 Task: Look for space in Maur, India from 5th September, 2023 to 13th September, 2023 for 6 adults in price range Rs.15000 to Rs.20000. Place can be entire place with 3 bedrooms having 3 beds and 3 bathrooms. Property type can be house, flat, guest house. Booking option can be shelf check-in. Required host language is English.
Action: Mouse moved to (453, 60)
Screenshot: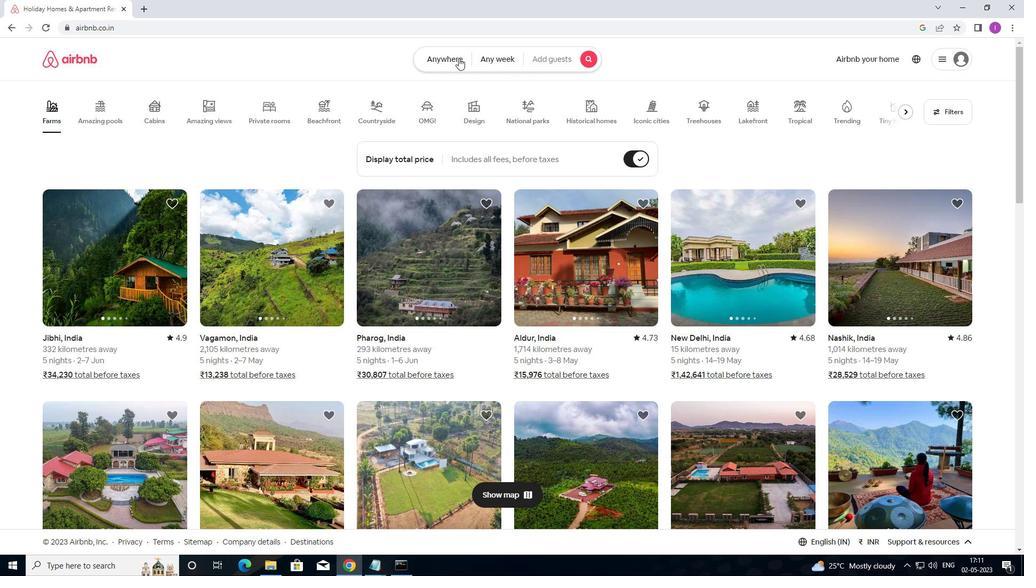 
Action: Mouse pressed left at (453, 60)
Screenshot: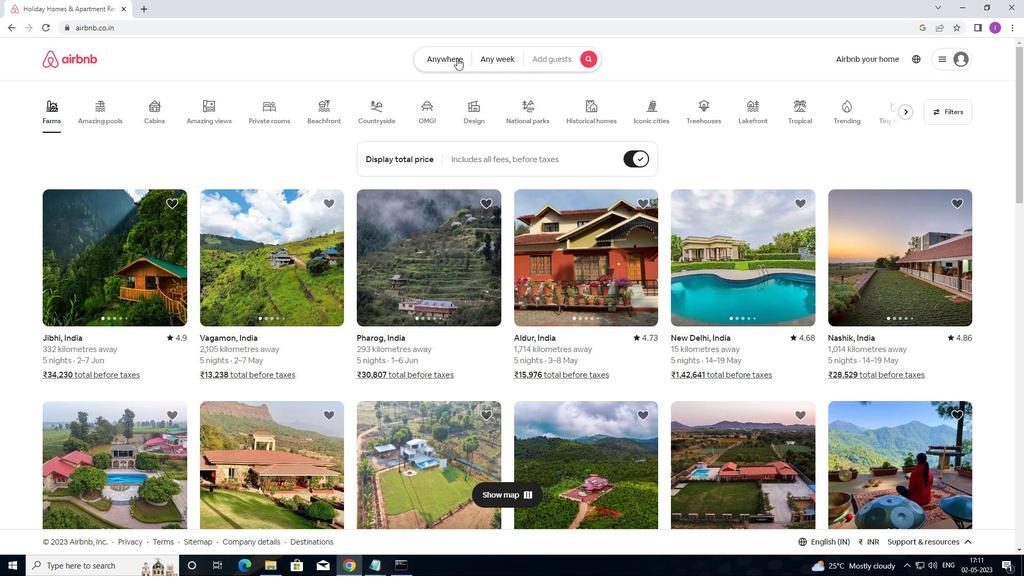 
Action: Mouse moved to (339, 106)
Screenshot: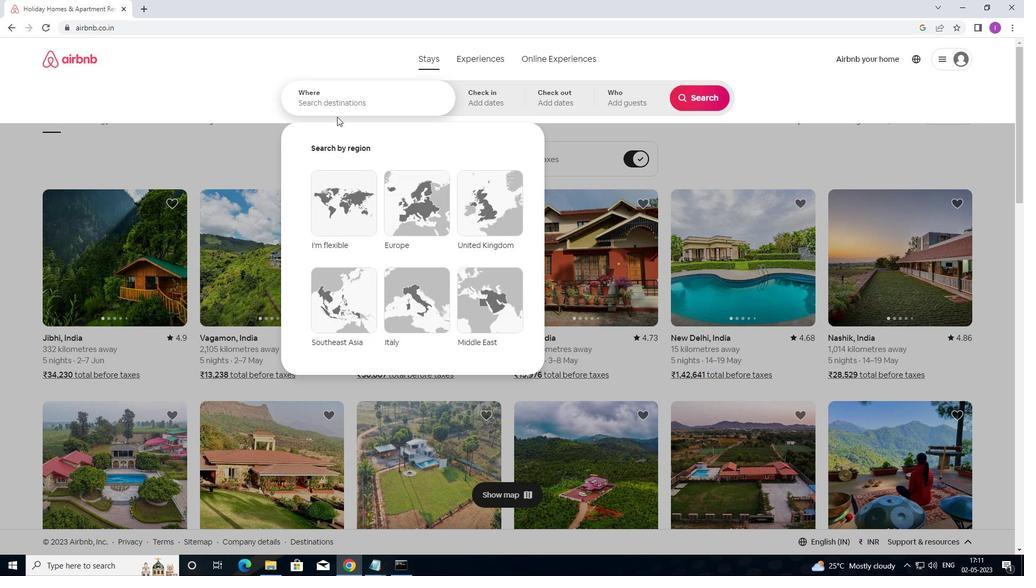 
Action: Mouse pressed left at (339, 106)
Screenshot: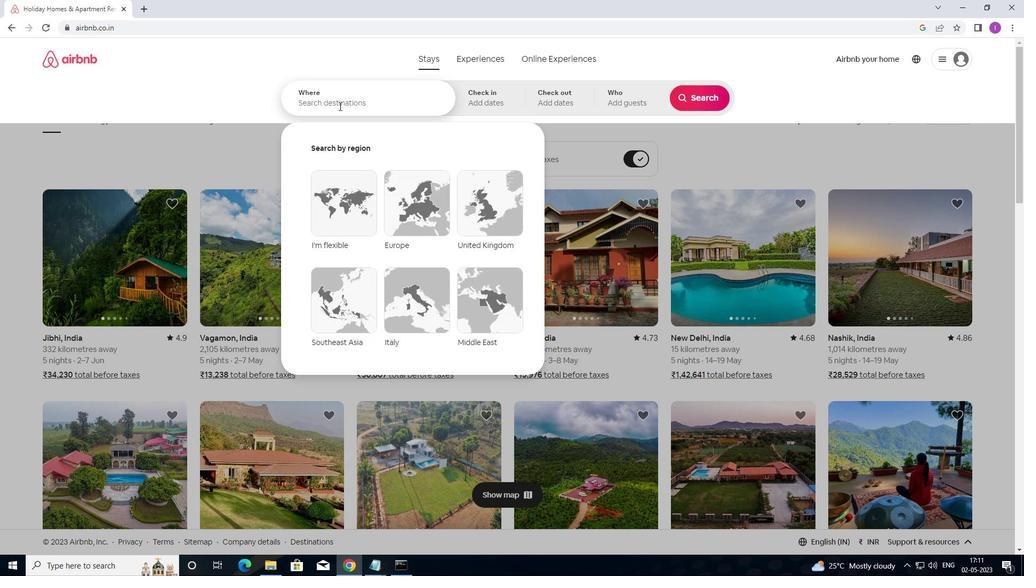 
Action: Mouse moved to (518, 44)
Screenshot: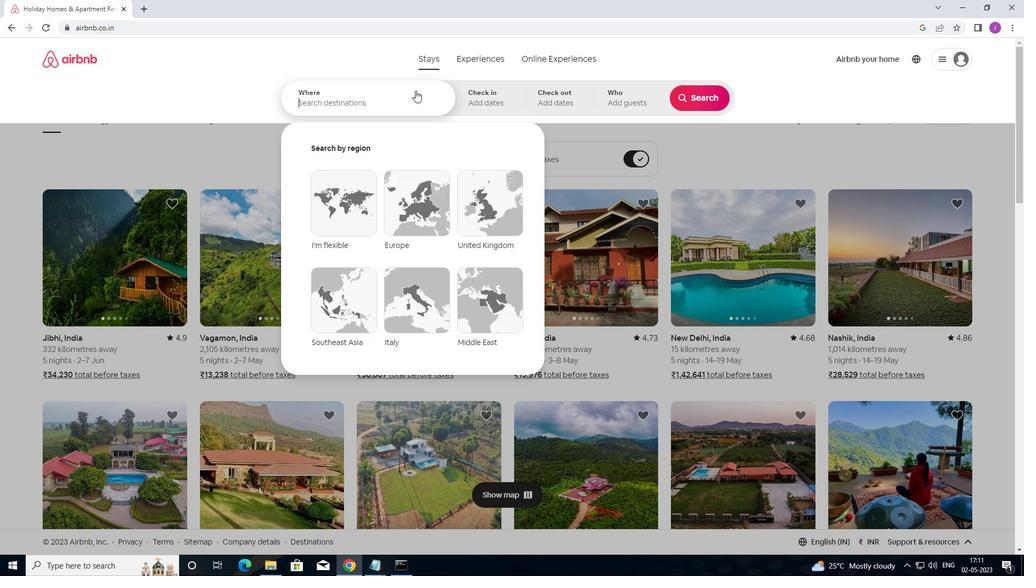 
Action: Key pressed <Key.shift>MAUR,<Key.shift>U<Key.backspace><Key.shift>INDIA
Screenshot: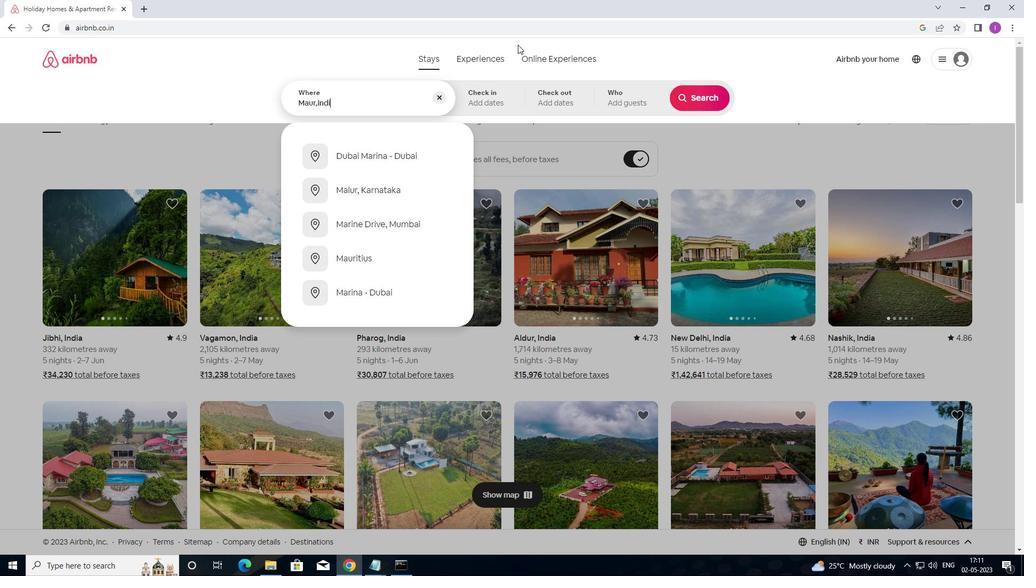 
Action: Mouse moved to (484, 98)
Screenshot: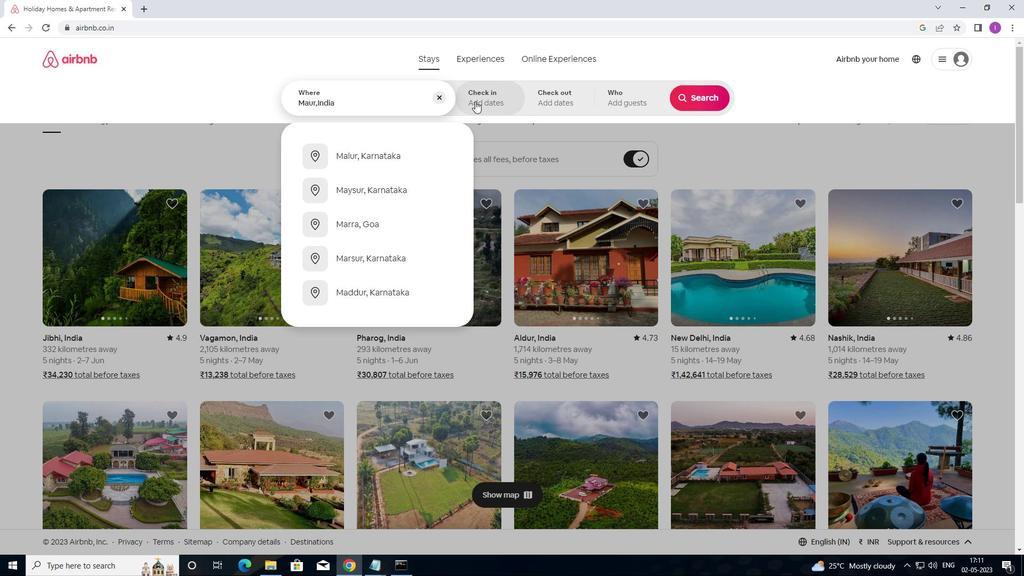
Action: Mouse pressed left at (484, 98)
Screenshot: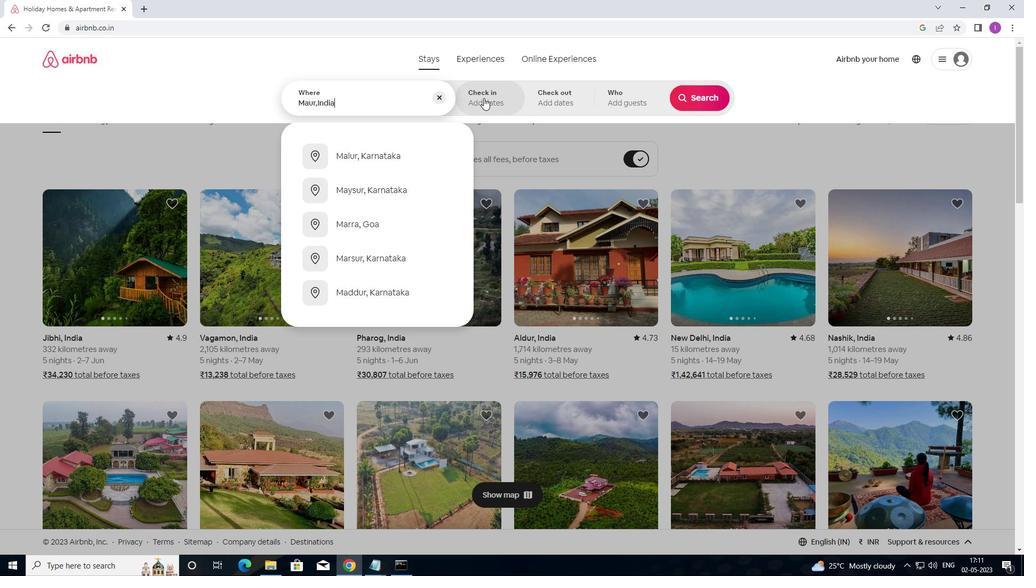 
Action: Mouse moved to (695, 182)
Screenshot: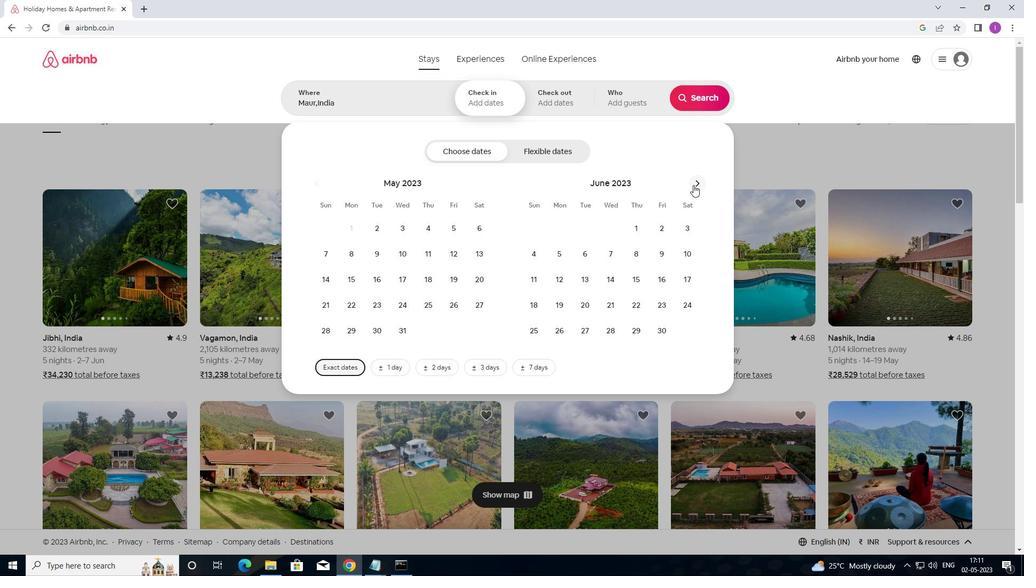 
Action: Mouse pressed left at (695, 182)
Screenshot: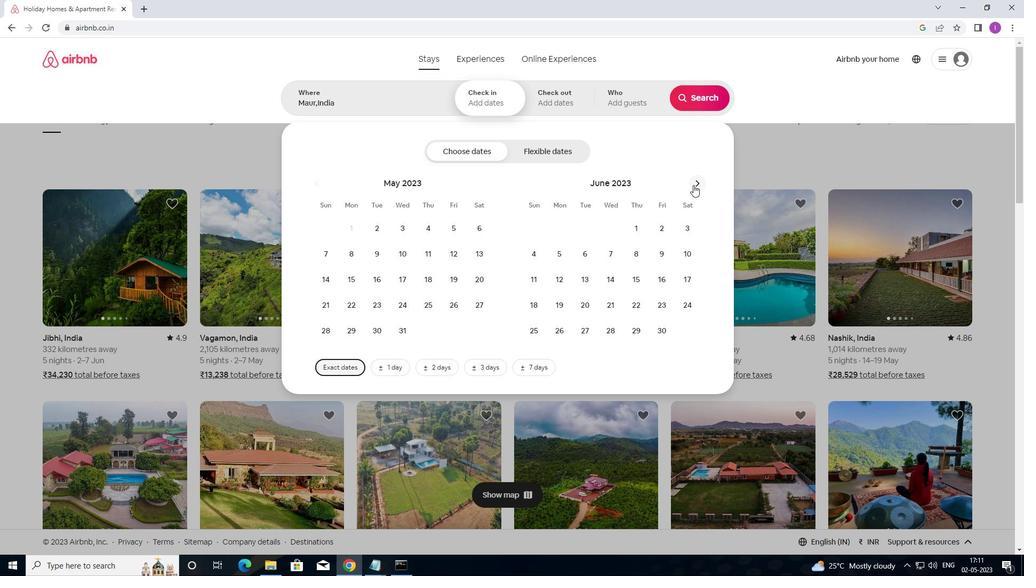 
Action: Mouse moved to (695, 182)
Screenshot: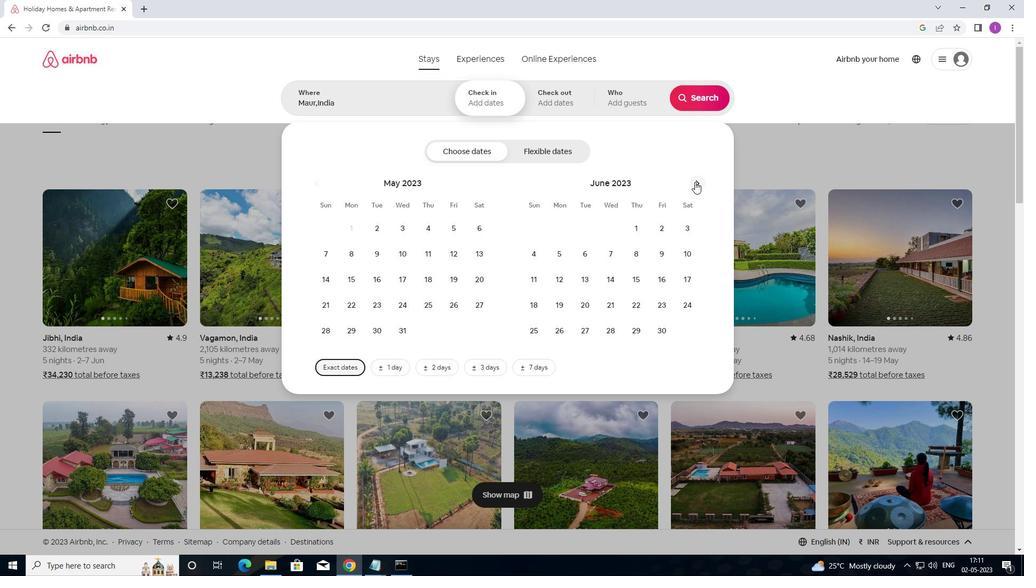
Action: Mouse pressed left at (695, 182)
Screenshot: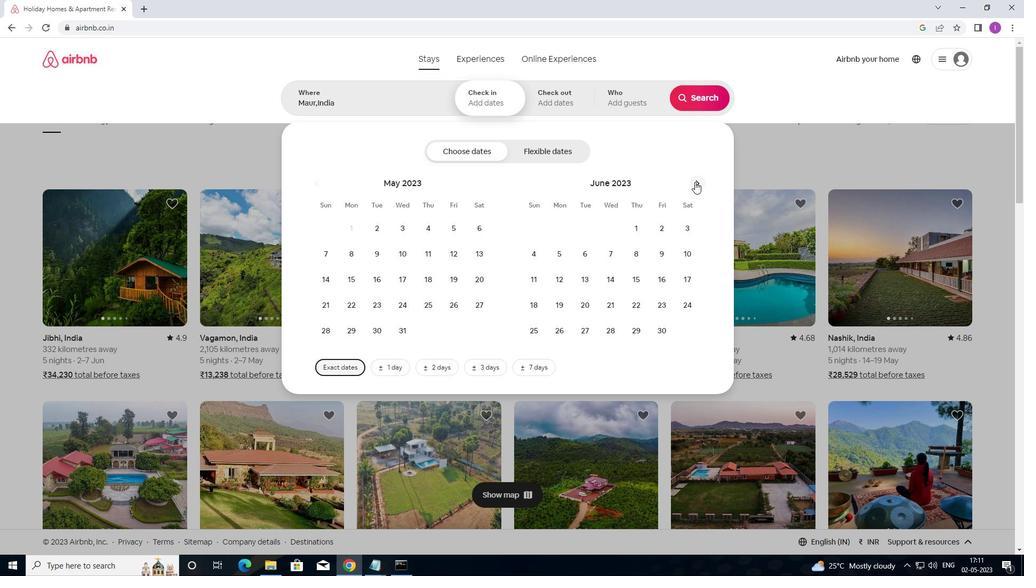 
Action: Mouse moved to (695, 182)
Screenshot: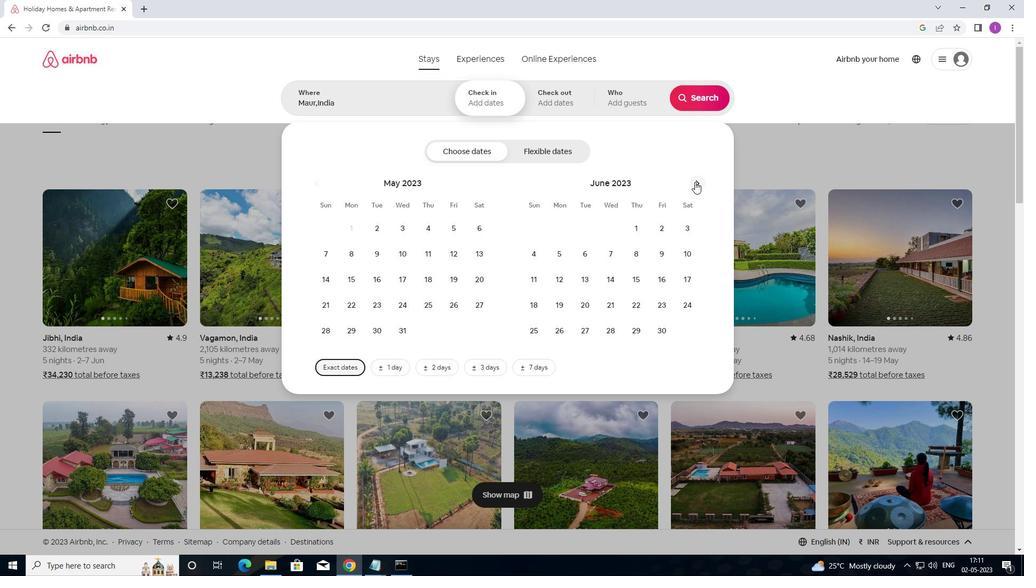 
Action: Mouse pressed left at (695, 182)
Screenshot: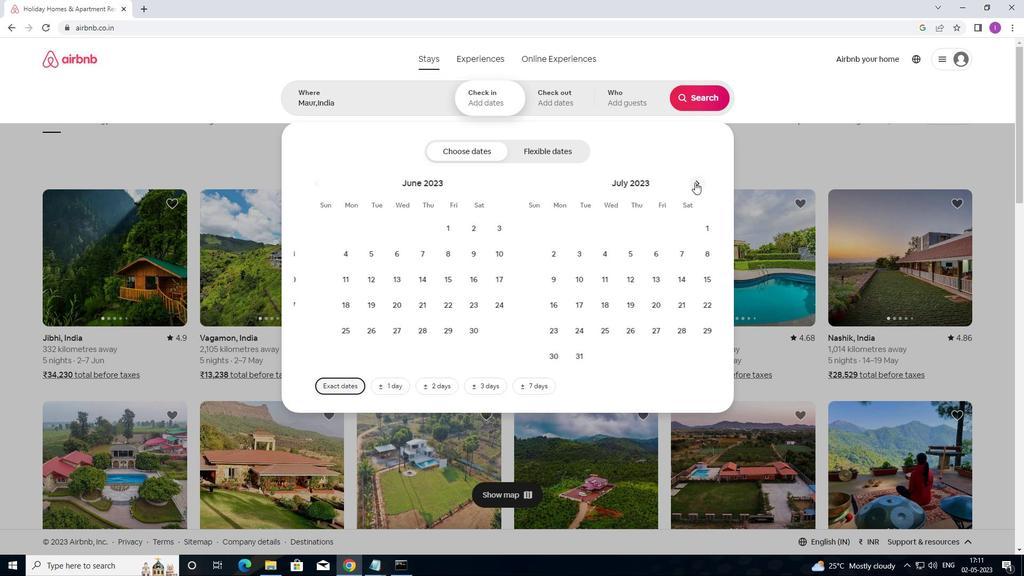 
Action: Mouse moved to (703, 181)
Screenshot: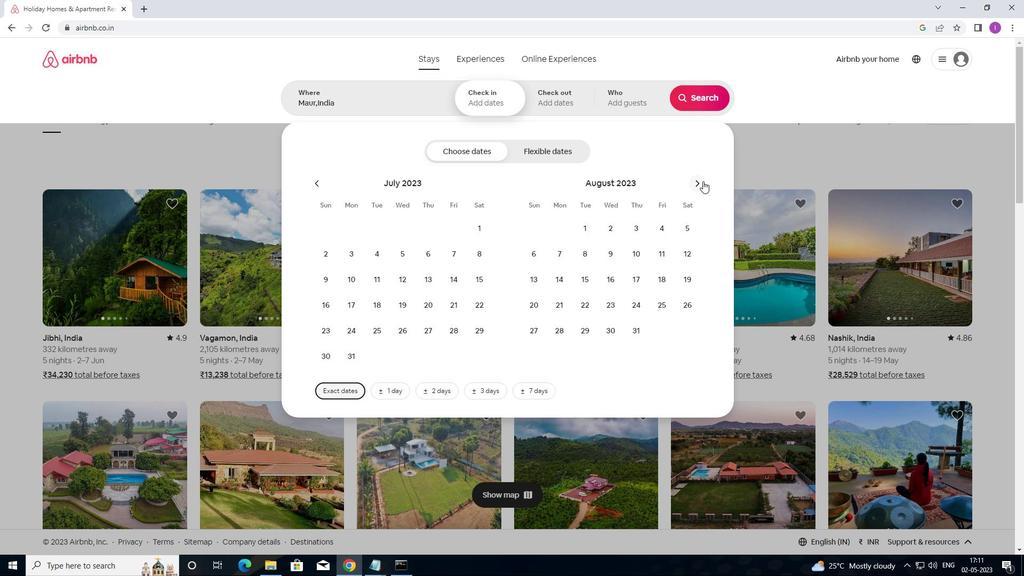
Action: Mouse pressed left at (703, 181)
Screenshot: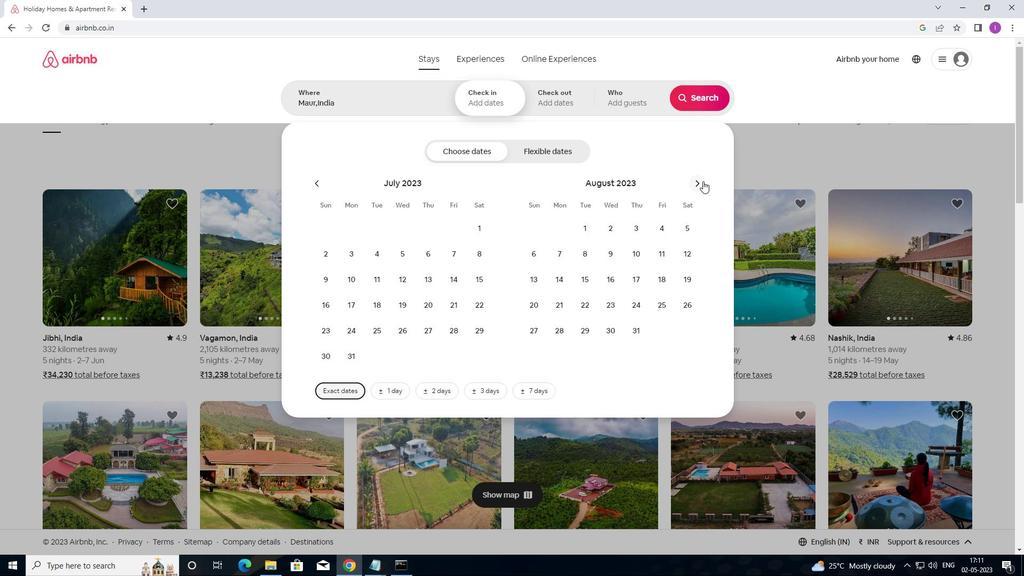 
Action: Mouse moved to (589, 256)
Screenshot: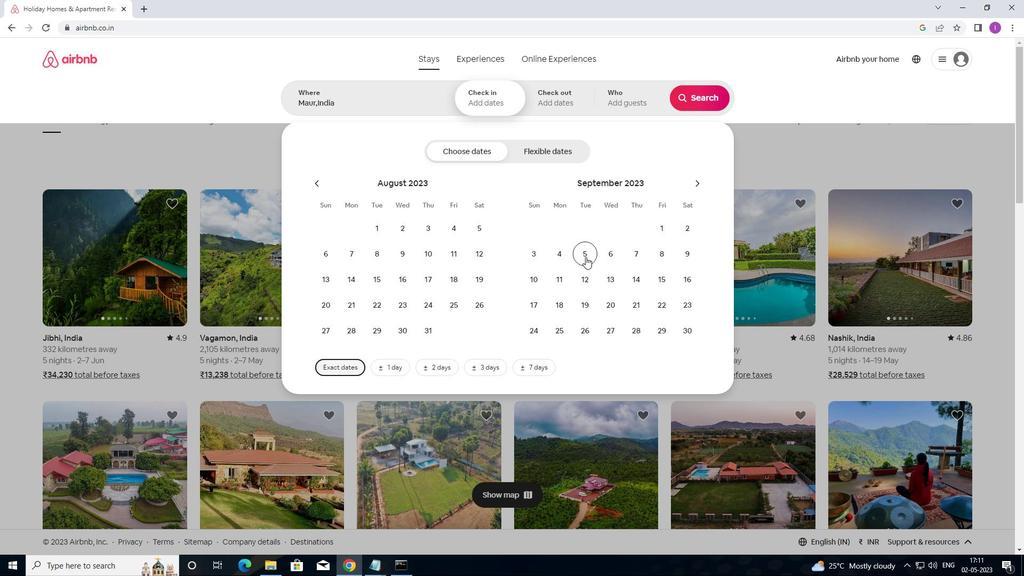 
Action: Mouse pressed left at (589, 256)
Screenshot: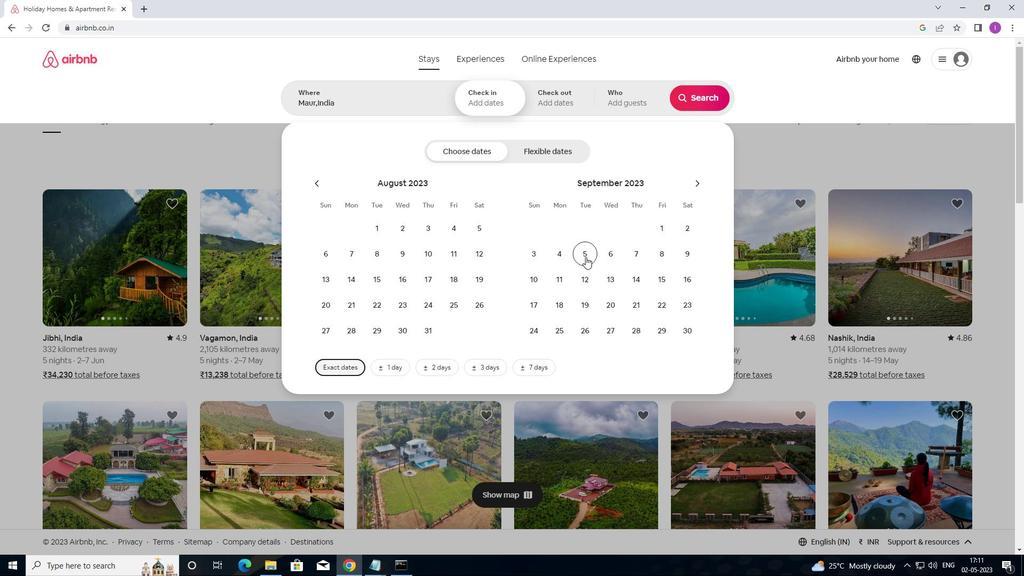 
Action: Mouse moved to (617, 283)
Screenshot: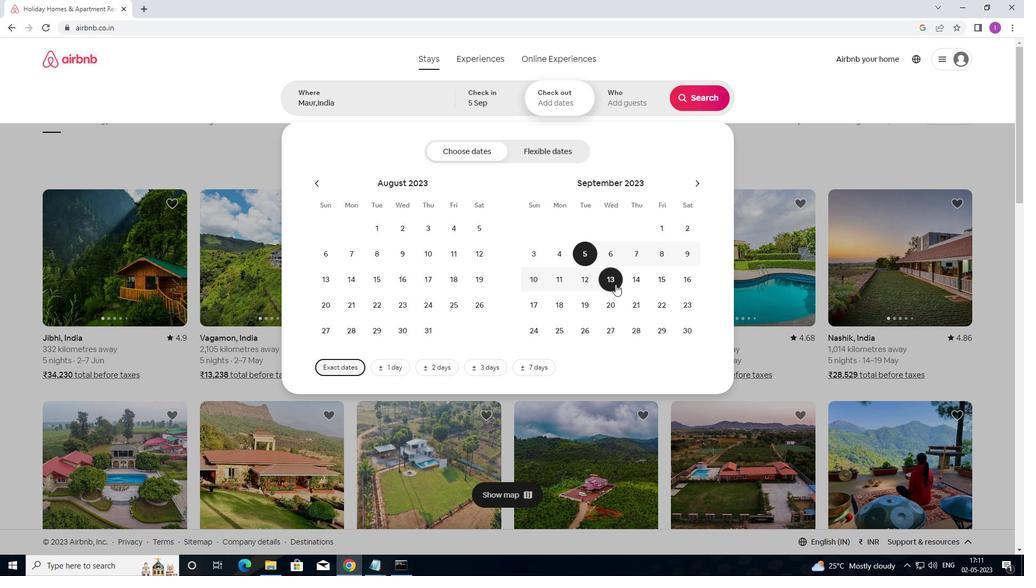 
Action: Mouse pressed left at (617, 283)
Screenshot: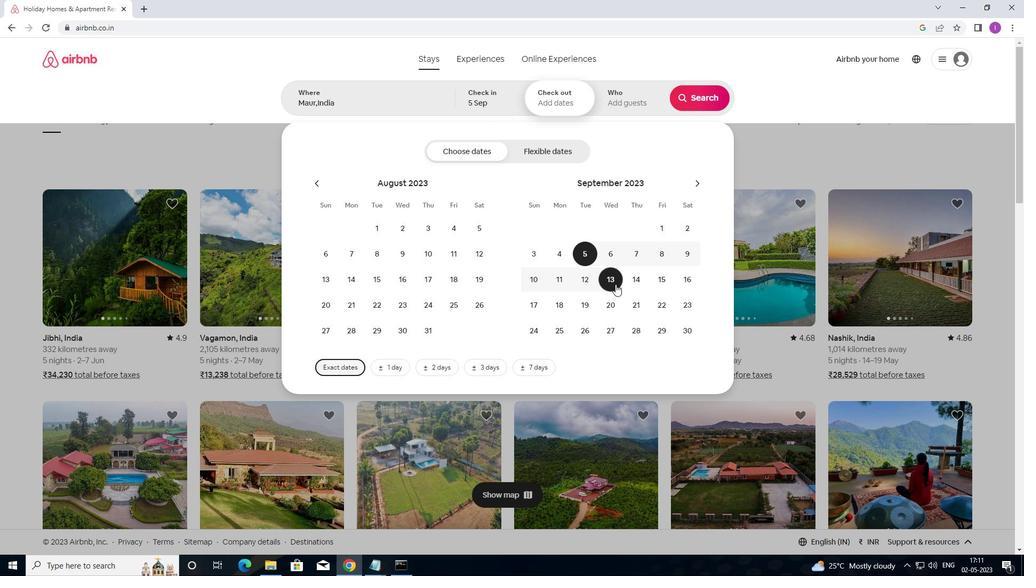 
Action: Mouse moved to (644, 106)
Screenshot: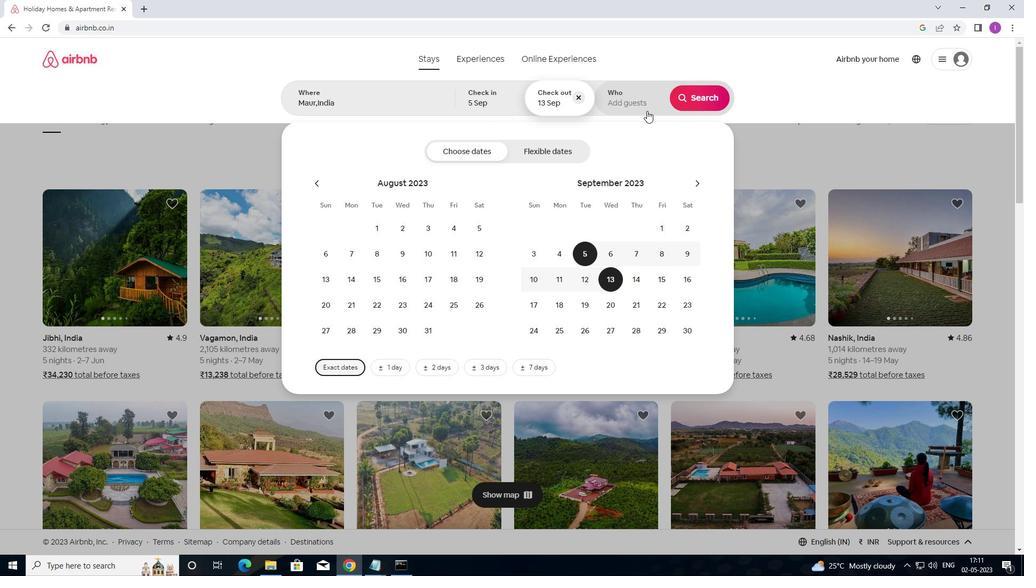 
Action: Mouse pressed left at (644, 106)
Screenshot: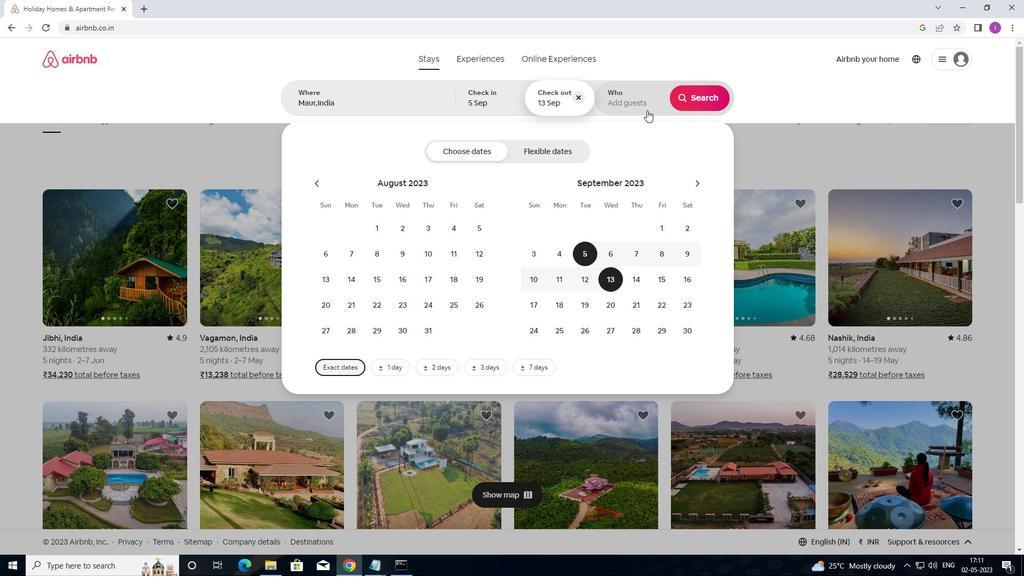 
Action: Mouse moved to (705, 158)
Screenshot: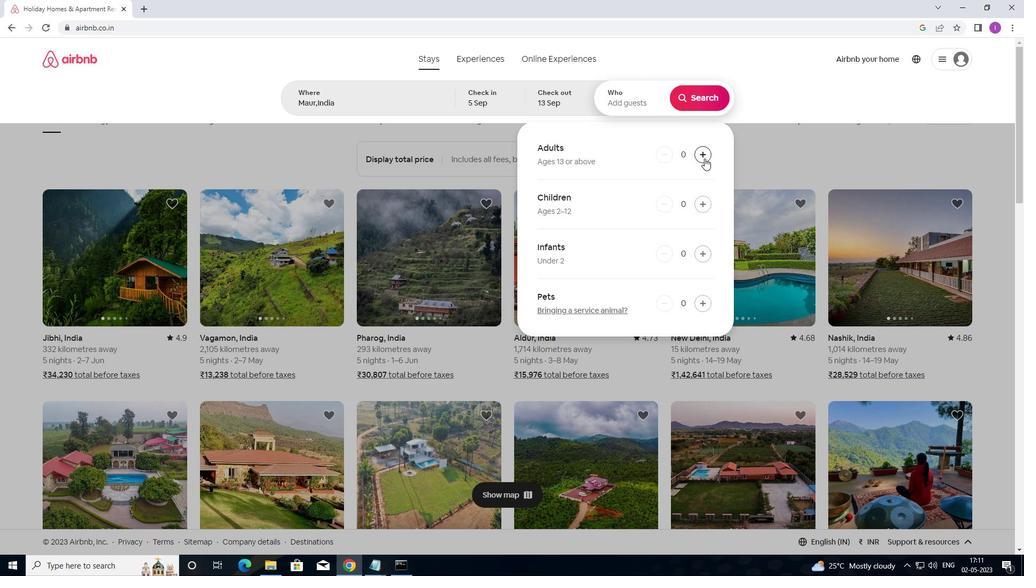 
Action: Mouse pressed left at (705, 158)
Screenshot: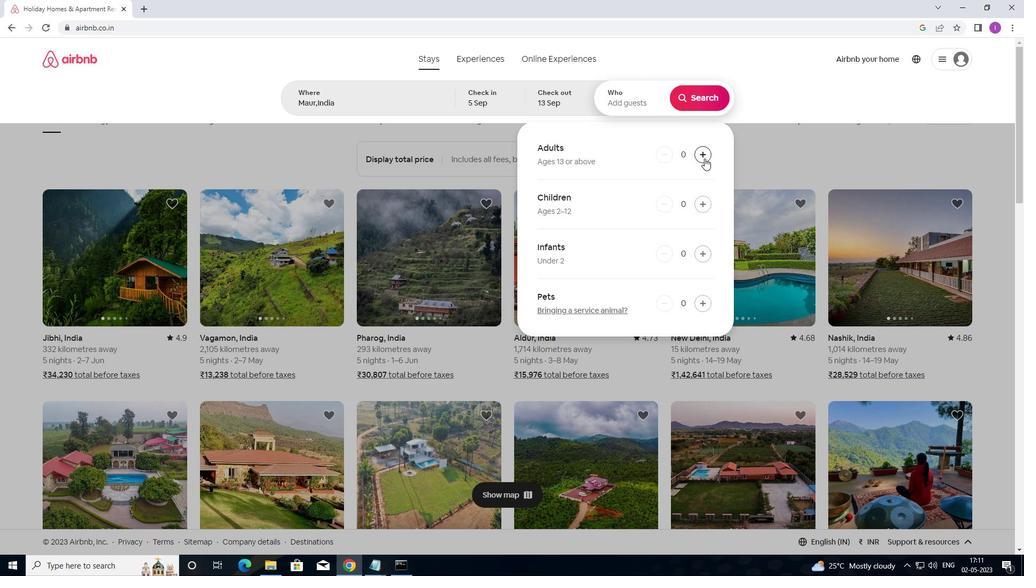 
Action: Mouse moved to (705, 158)
Screenshot: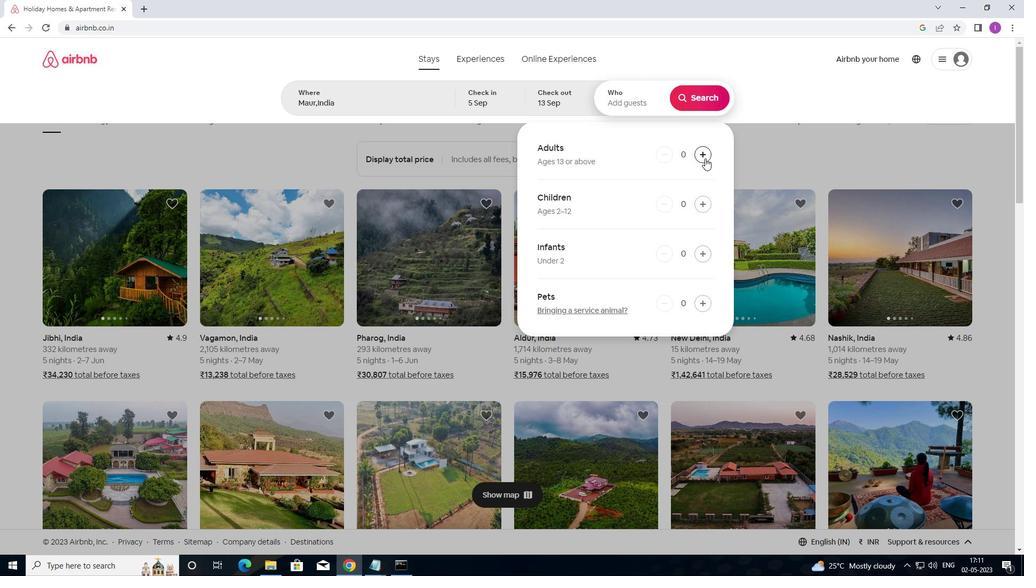 
Action: Mouse pressed left at (705, 158)
Screenshot: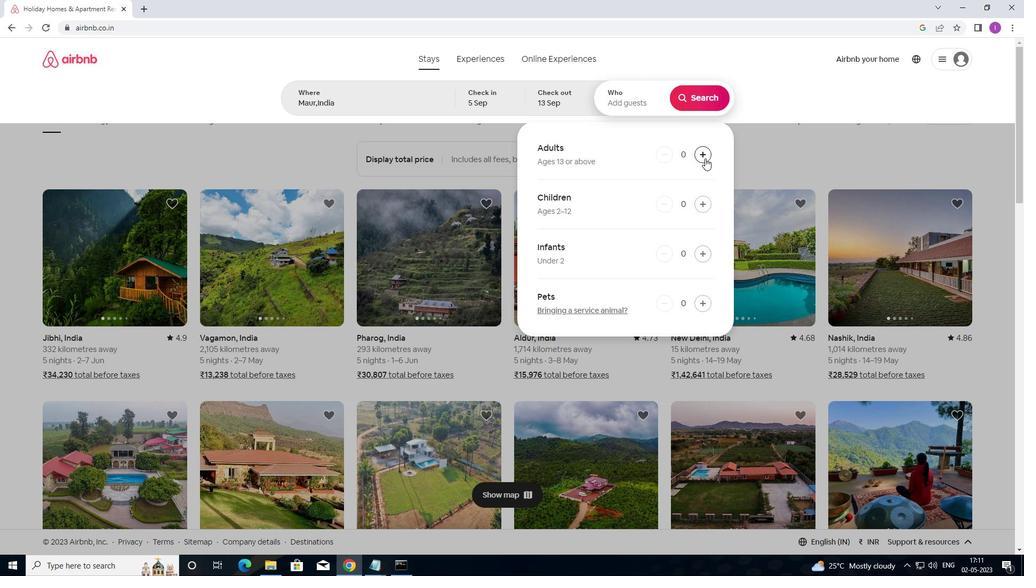 
Action: Mouse pressed left at (705, 158)
Screenshot: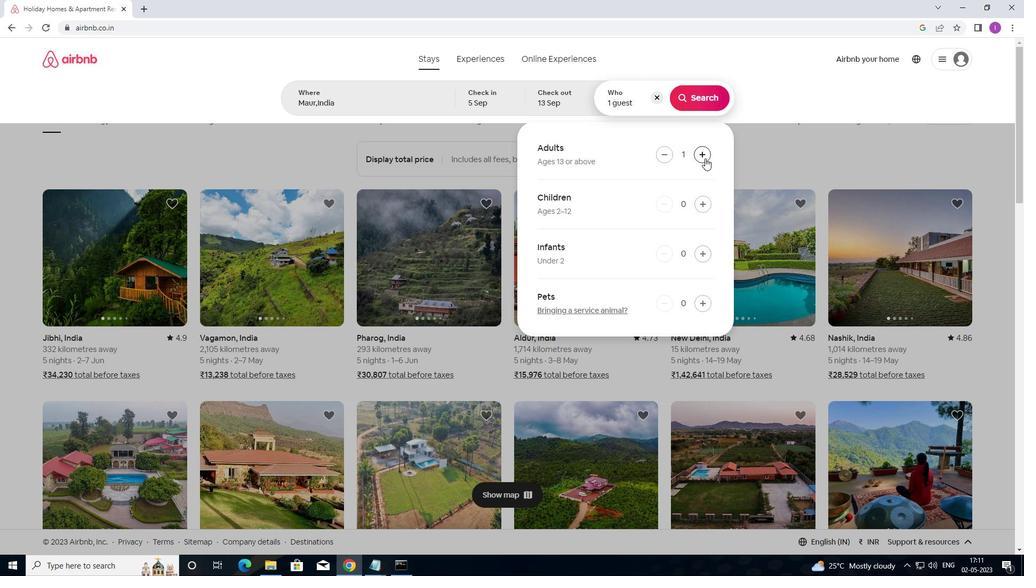 
Action: Mouse pressed left at (705, 158)
Screenshot: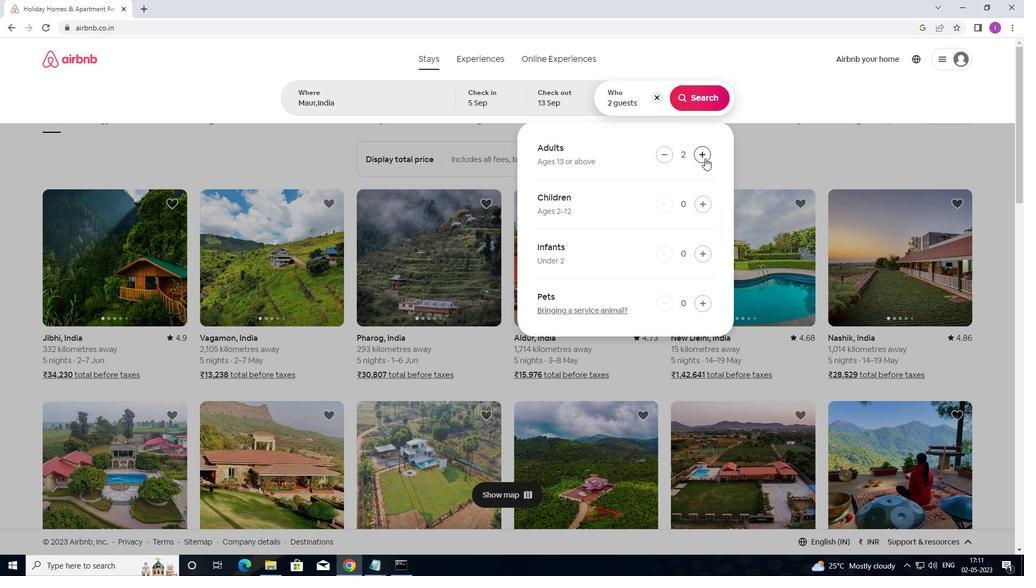 
Action: Mouse pressed left at (705, 158)
Screenshot: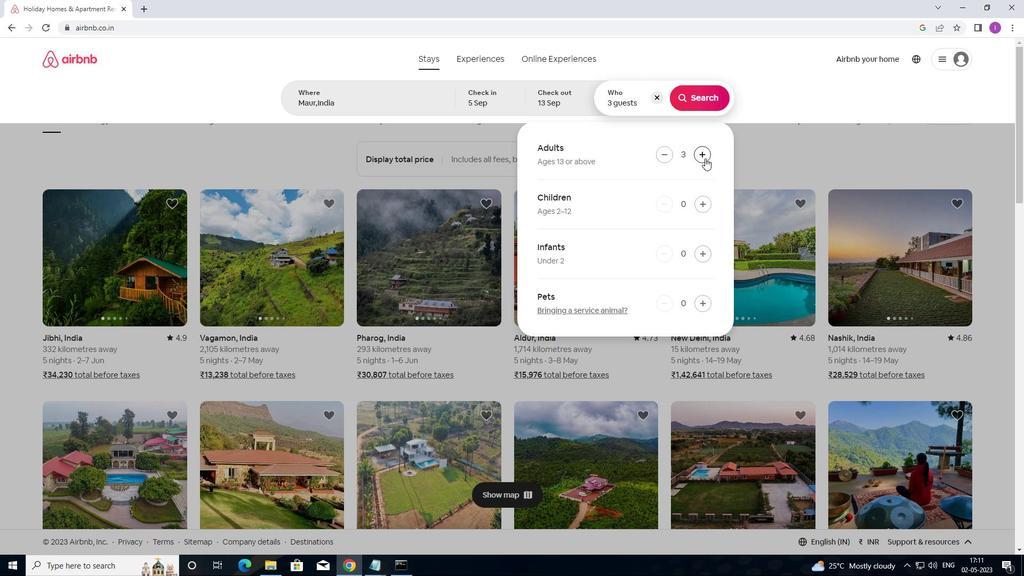 
Action: Mouse pressed left at (705, 158)
Screenshot: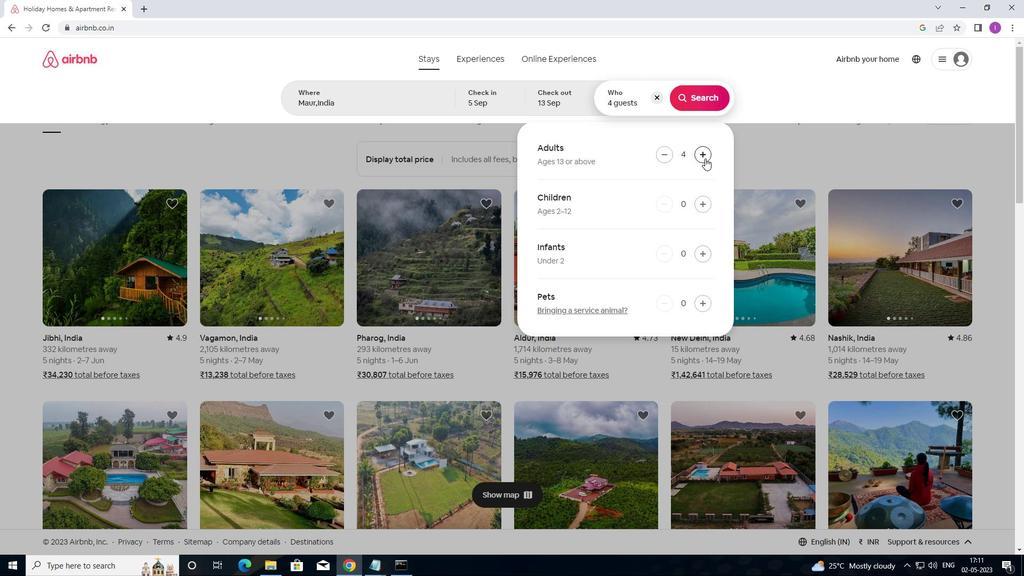 
Action: Mouse moved to (705, 98)
Screenshot: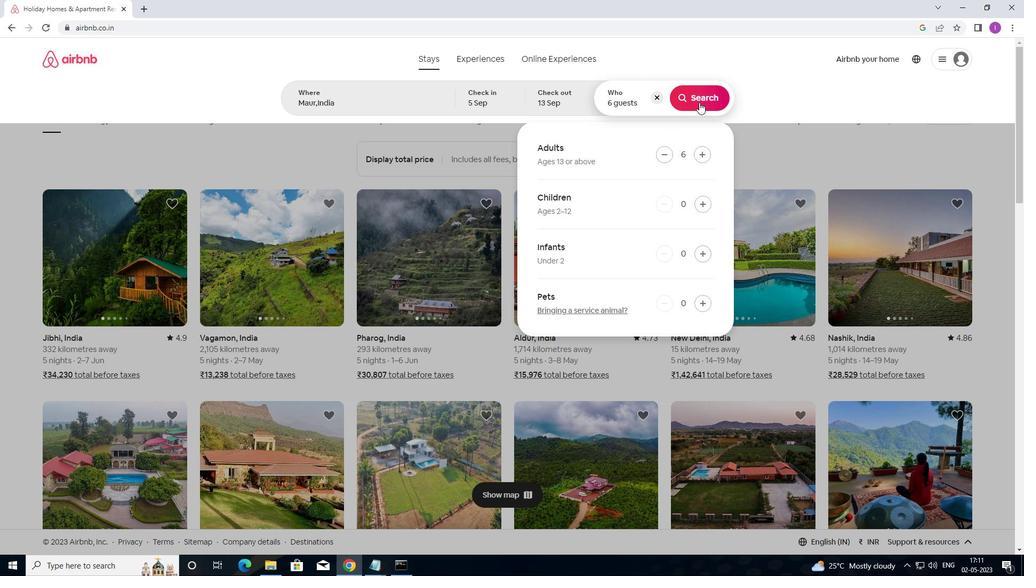 
Action: Mouse pressed left at (705, 98)
Screenshot: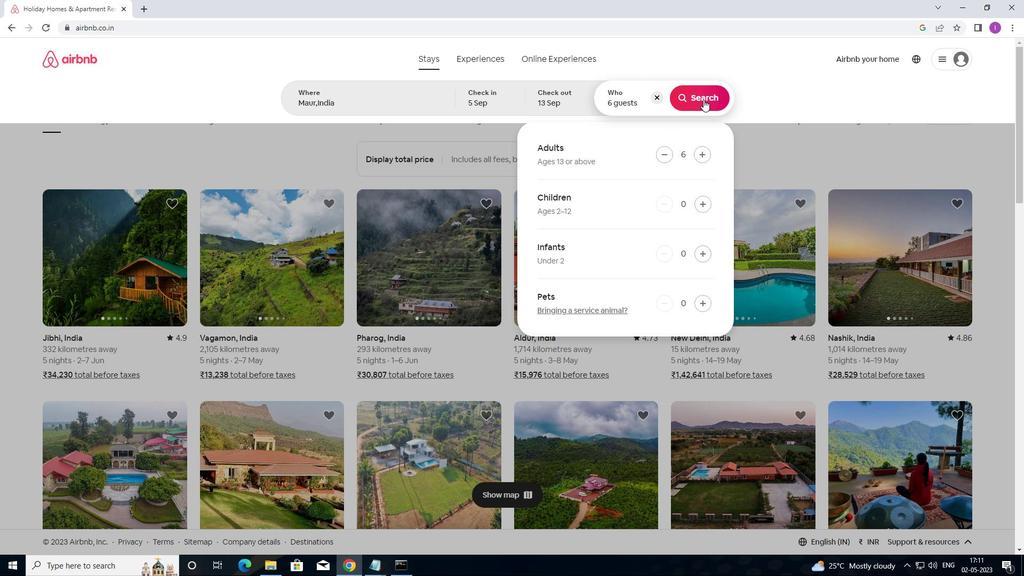 
Action: Mouse moved to (966, 99)
Screenshot: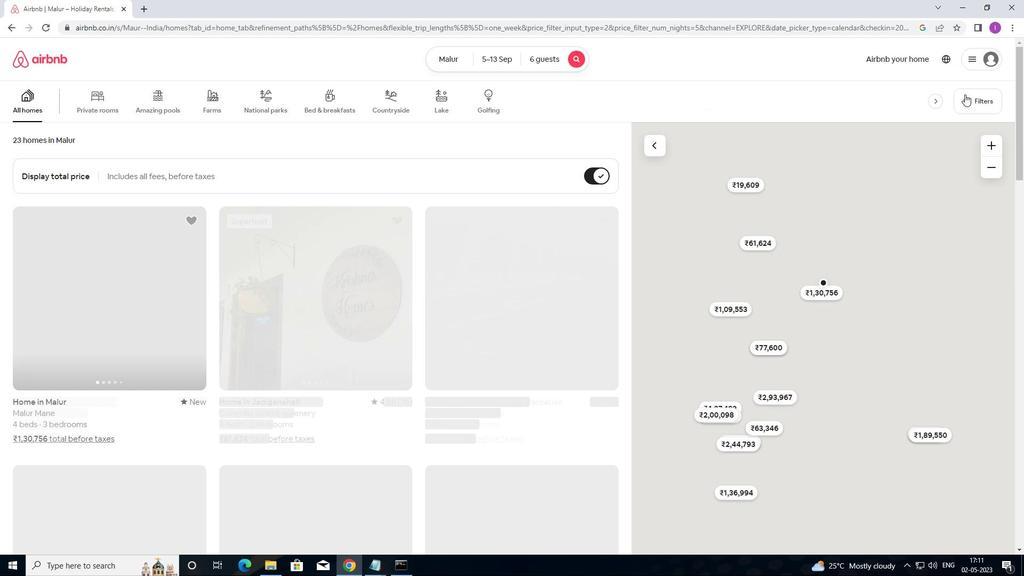 
Action: Mouse pressed left at (966, 99)
Screenshot: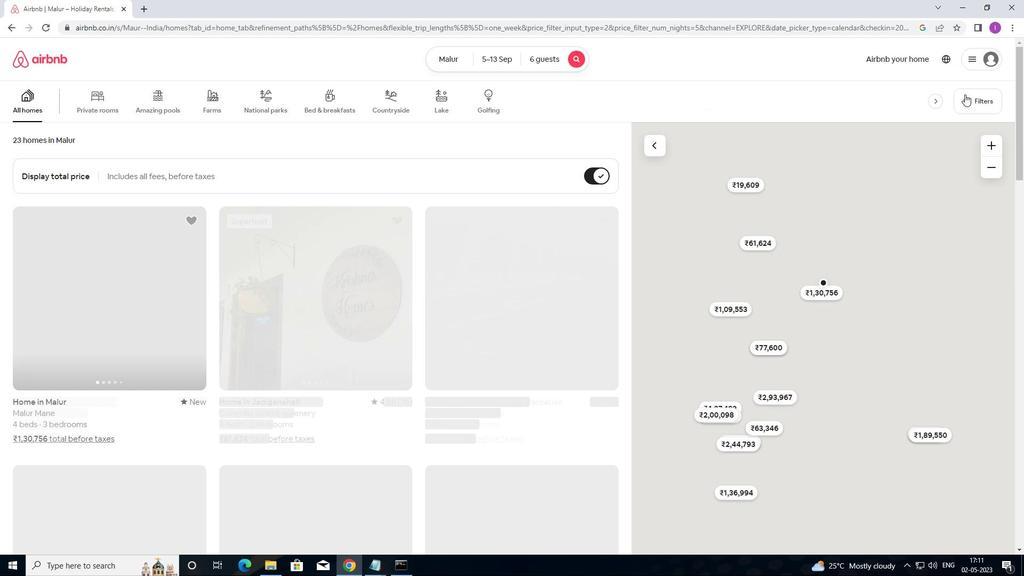 
Action: Mouse moved to (400, 238)
Screenshot: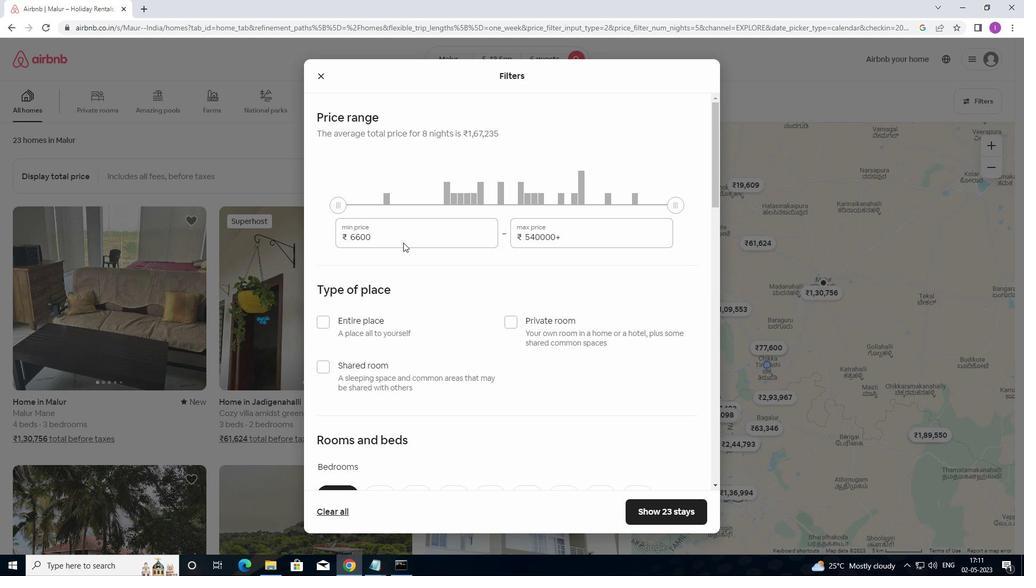 
Action: Mouse pressed left at (400, 238)
Screenshot: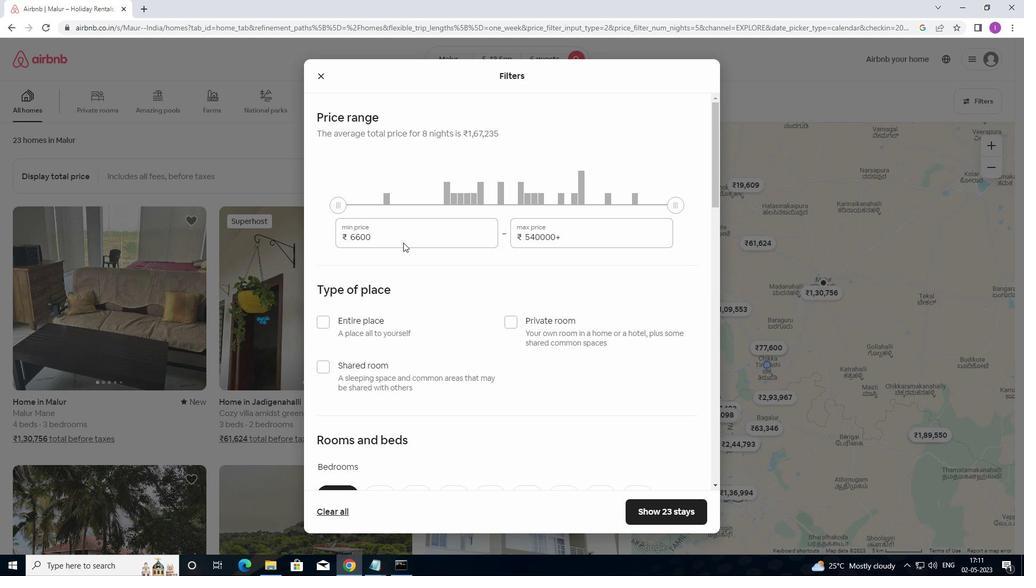 
Action: Mouse moved to (671, 178)
Screenshot: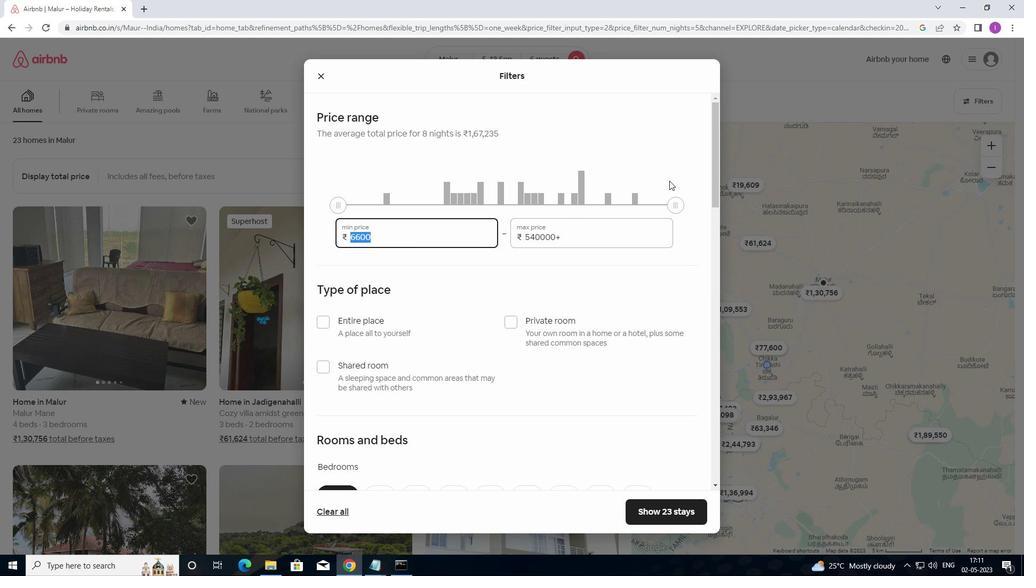 
Action: Key pressed 1
Screenshot: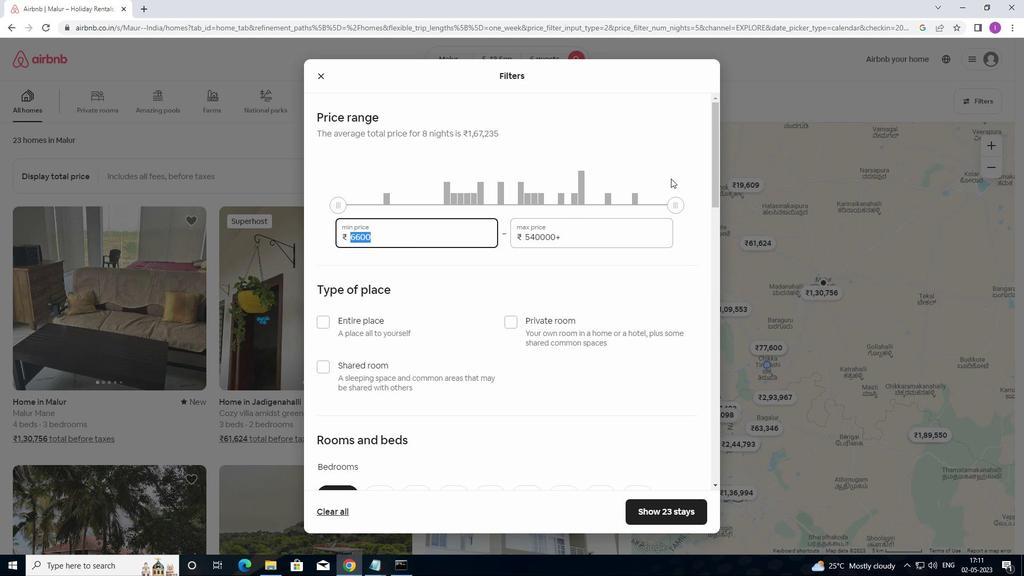 
Action: Mouse moved to (670, 178)
Screenshot: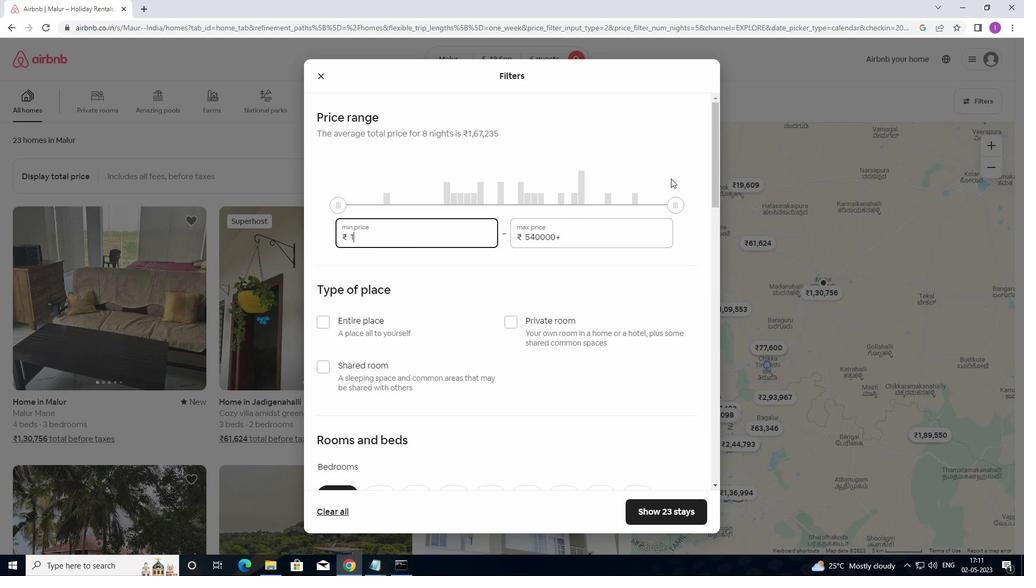 
Action: Key pressed 5000
Screenshot: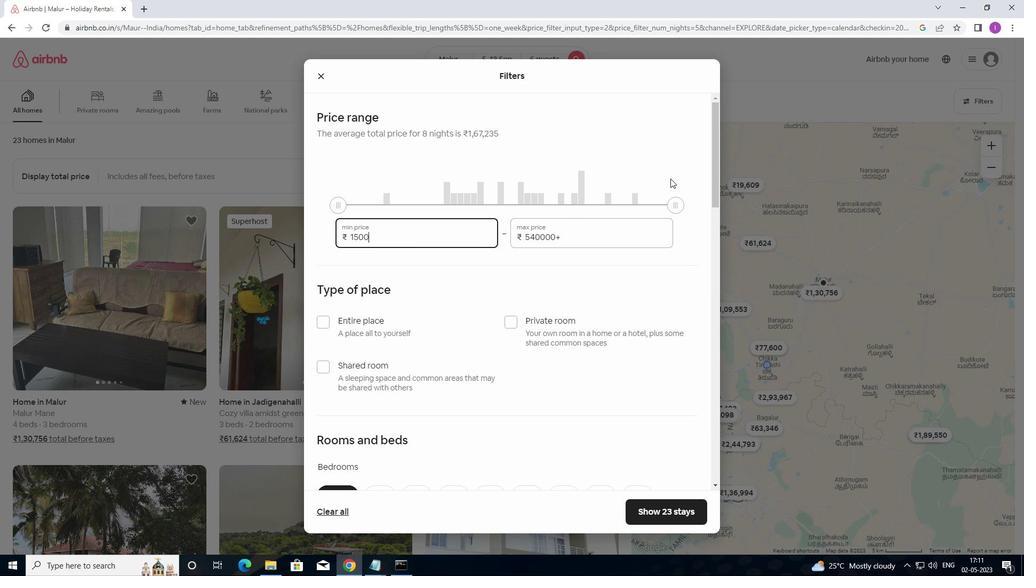 
Action: Mouse moved to (591, 235)
Screenshot: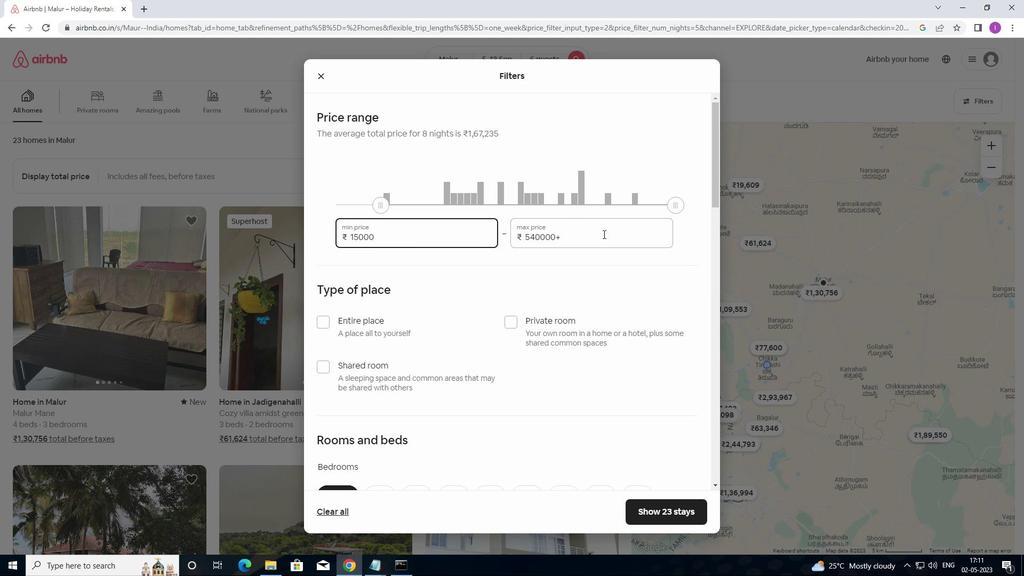 
Action: Mouse pressed left at (591, 235)
Screenshot: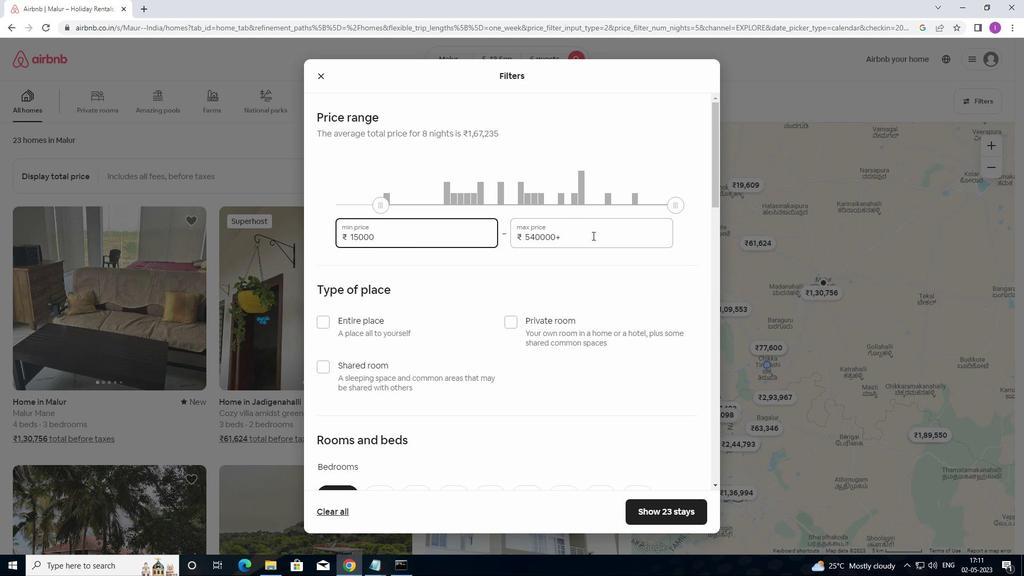 
Action: Mouse moved to (529, 239)
Screenshot: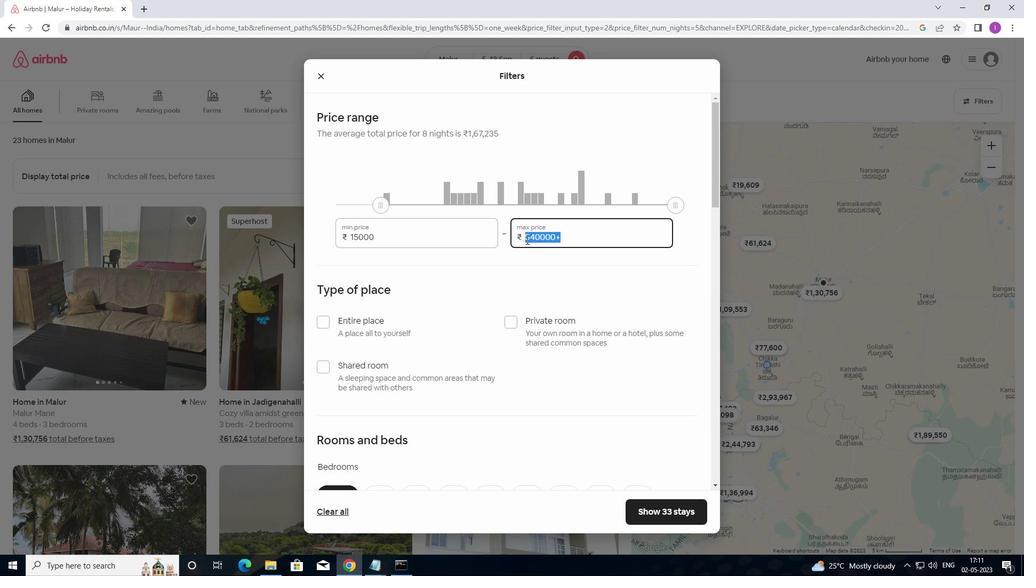 
Action: Key pressed 20
Screenshot: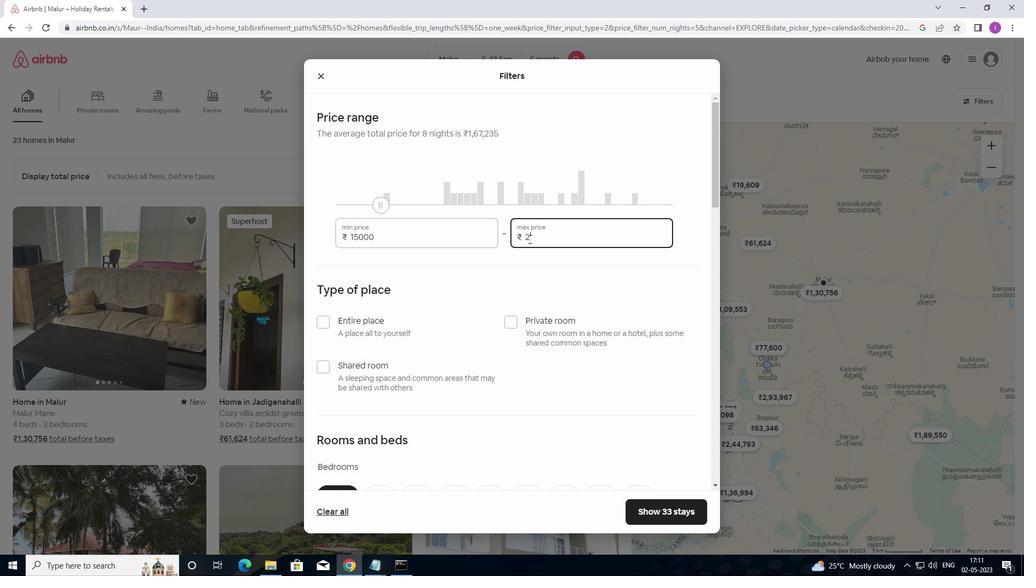 
Action: Mouse moved to (529, 239)
Screenshot: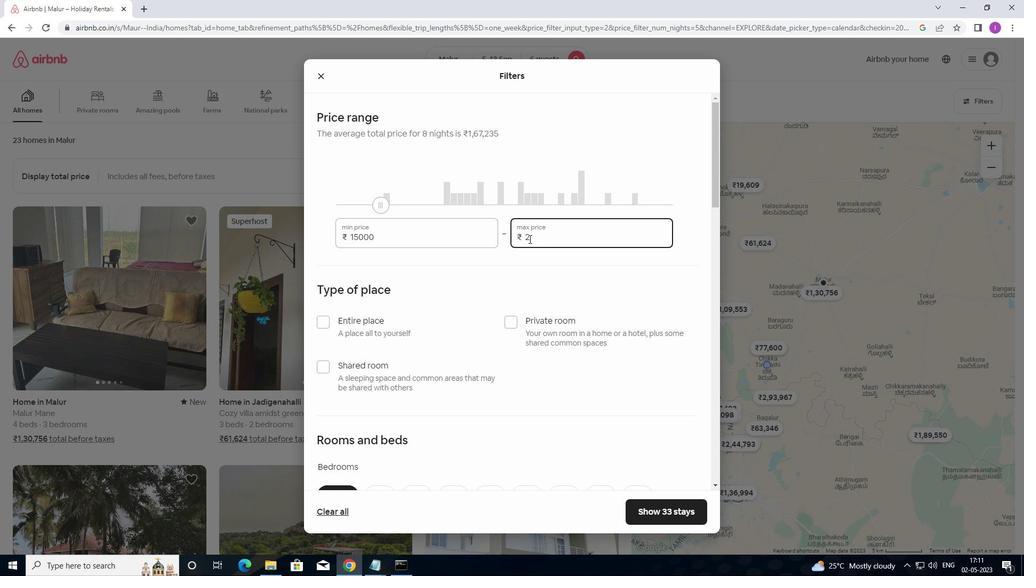 
Action: Key pressed 0
Screenshot: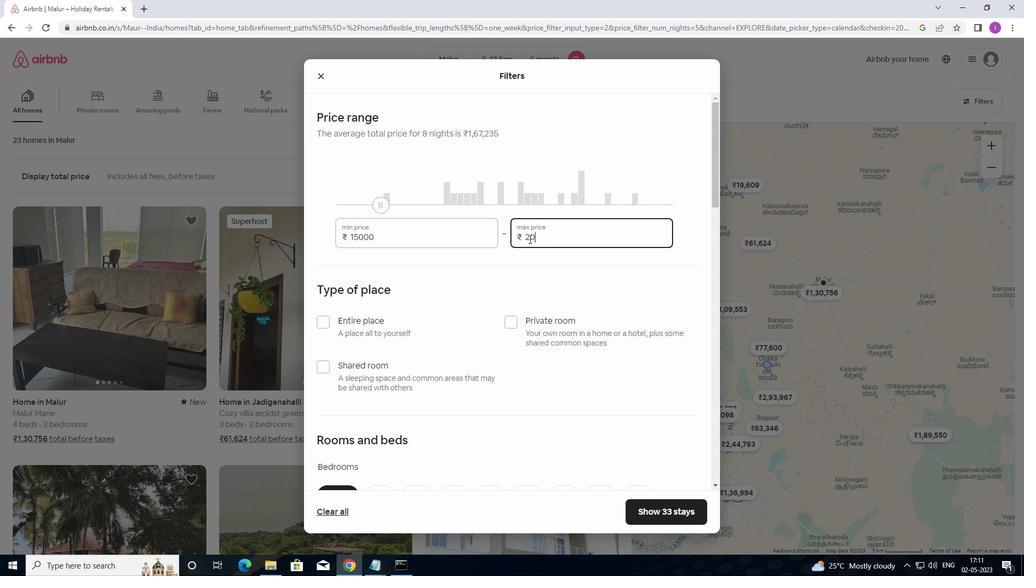 
Action: Mouse moved to (530, 239)
Screenshot: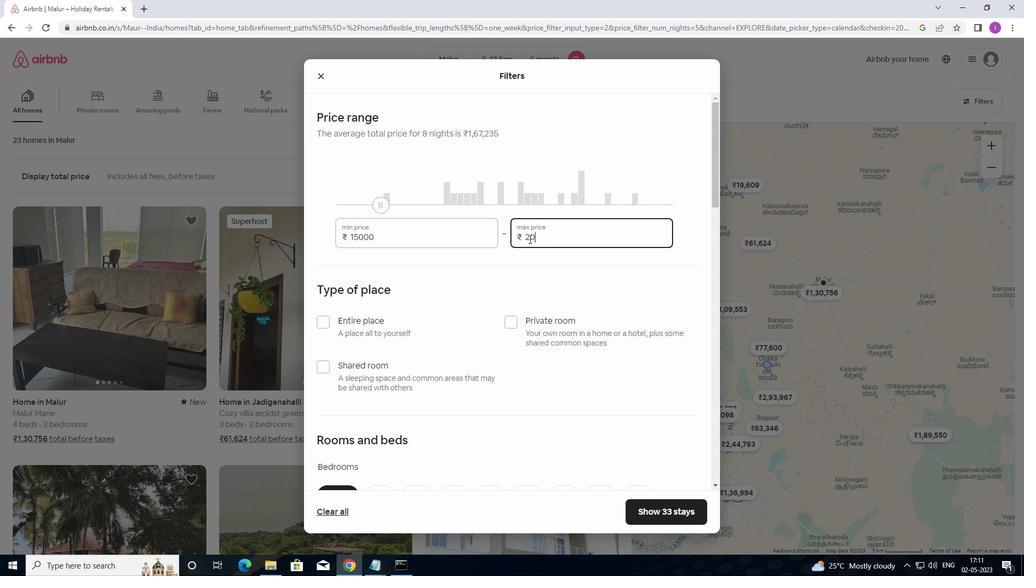 
Action: Key pressed 0
Screenshot: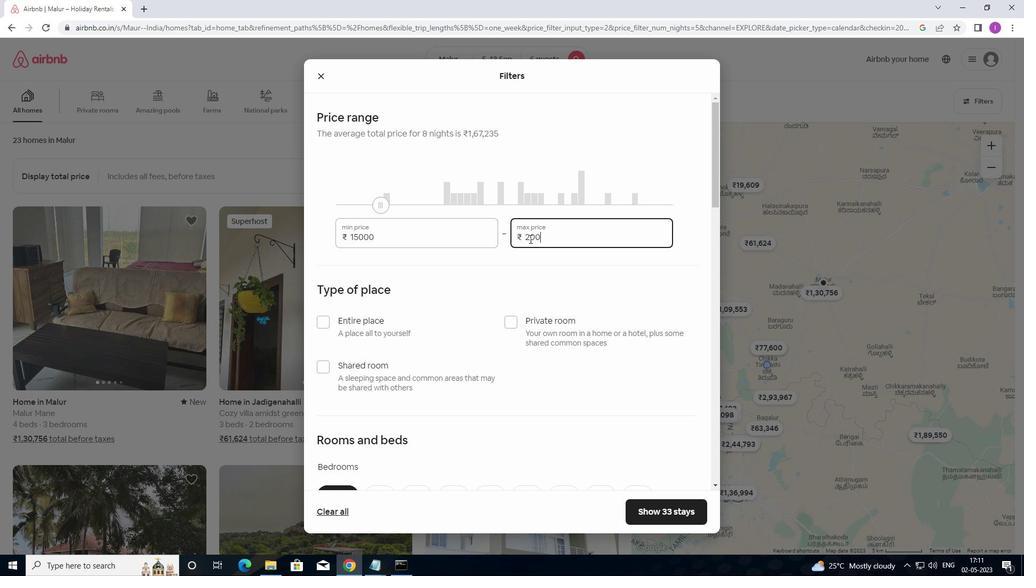 
Action: Mouse moved to (548, 237)
Screenshot: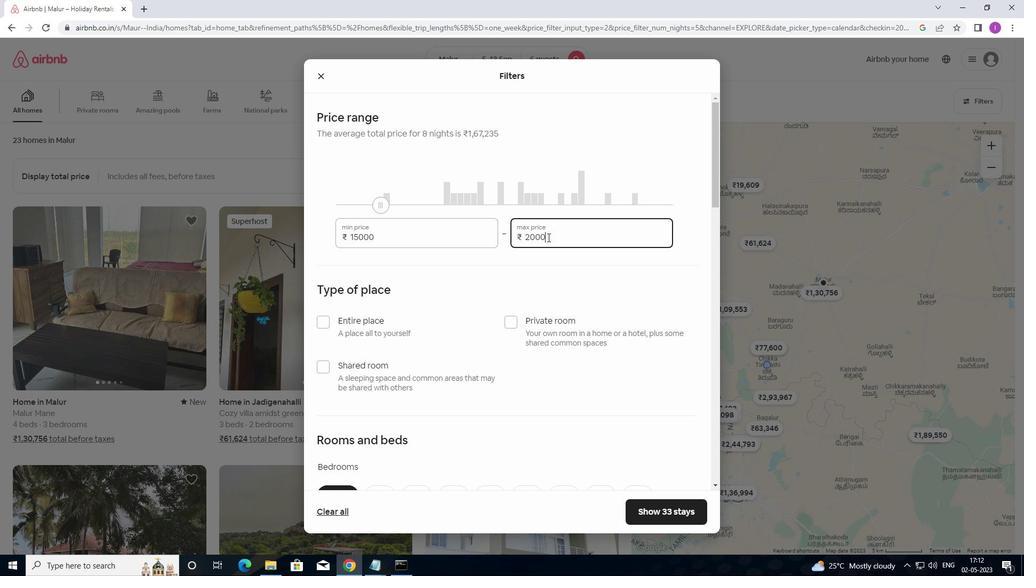 
Action: Key pressed 0
Screenshot: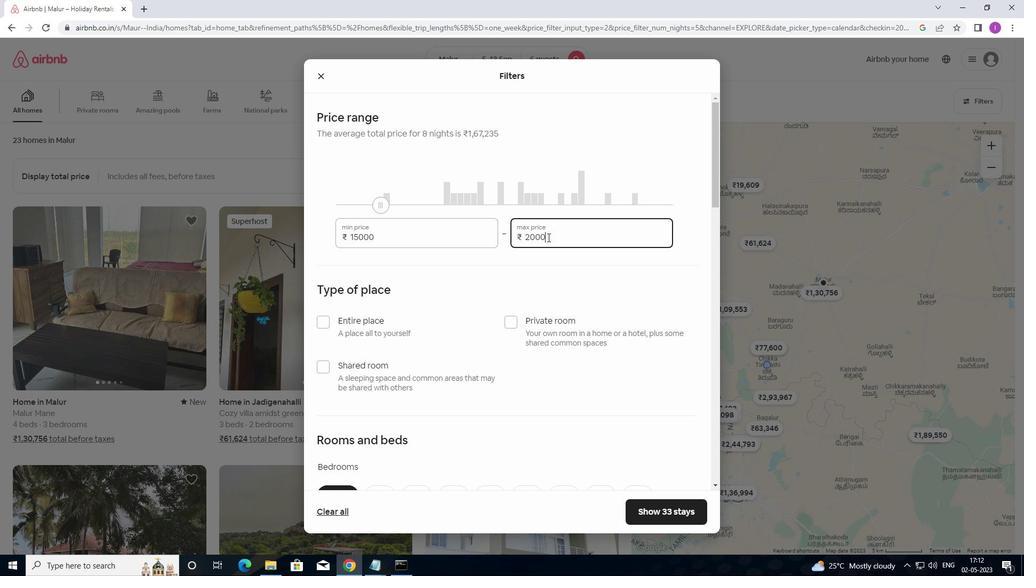 
Action: Mouse moved to (538, 261)
Screenshot: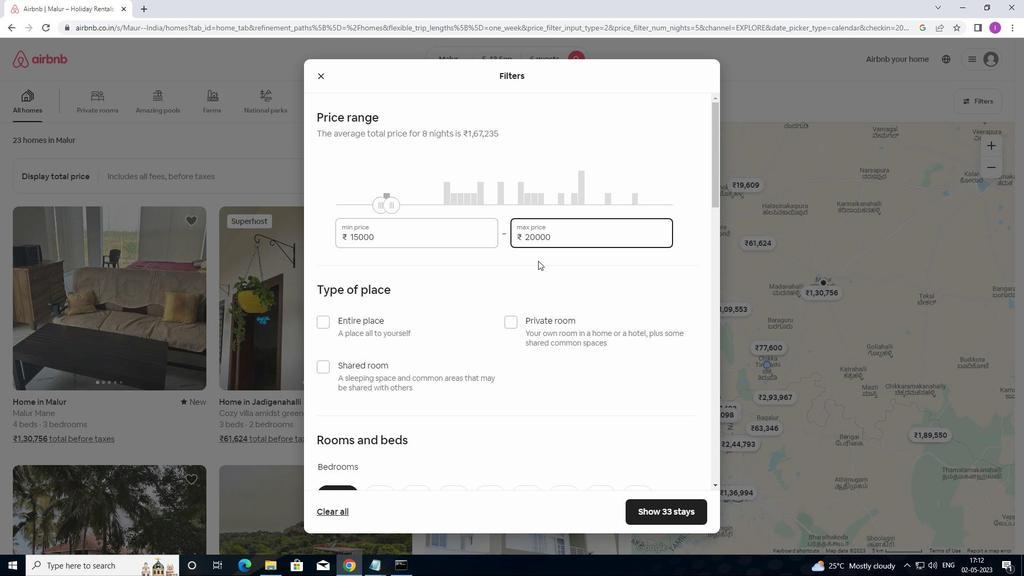 
Action: Mouse scrolled (538, 261) with delta (0, 0)
Screenshot: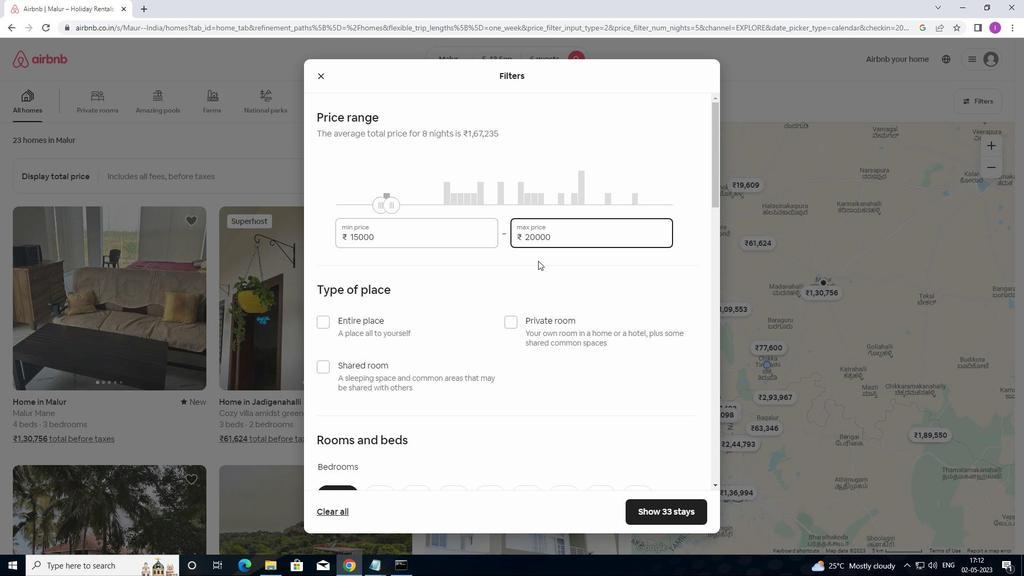 
Action: Mouse moved to (466, 272)
Screenshot: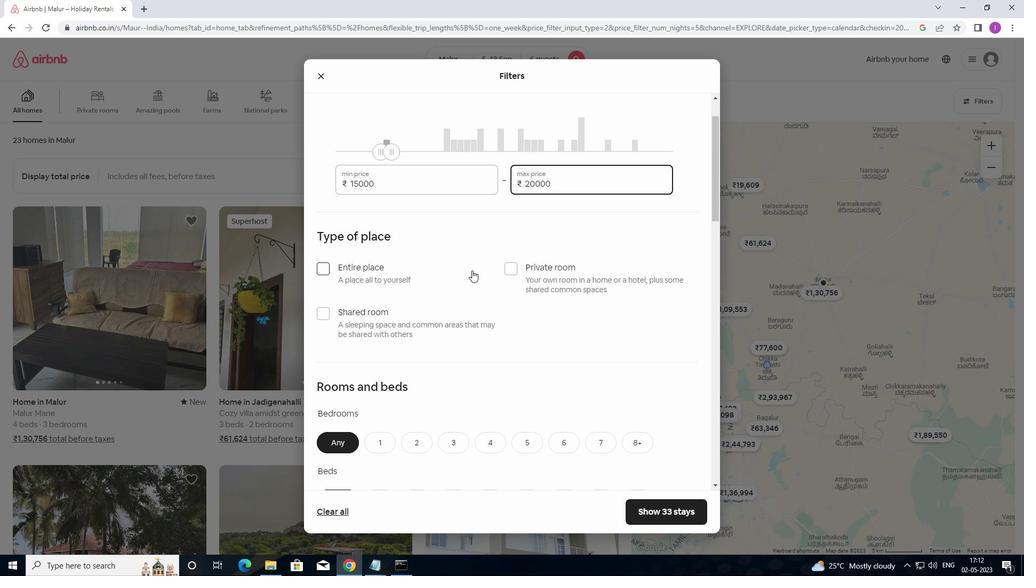 
Action: Mouse scrolled (466, 272) with delta (0, 0)
Screenshot: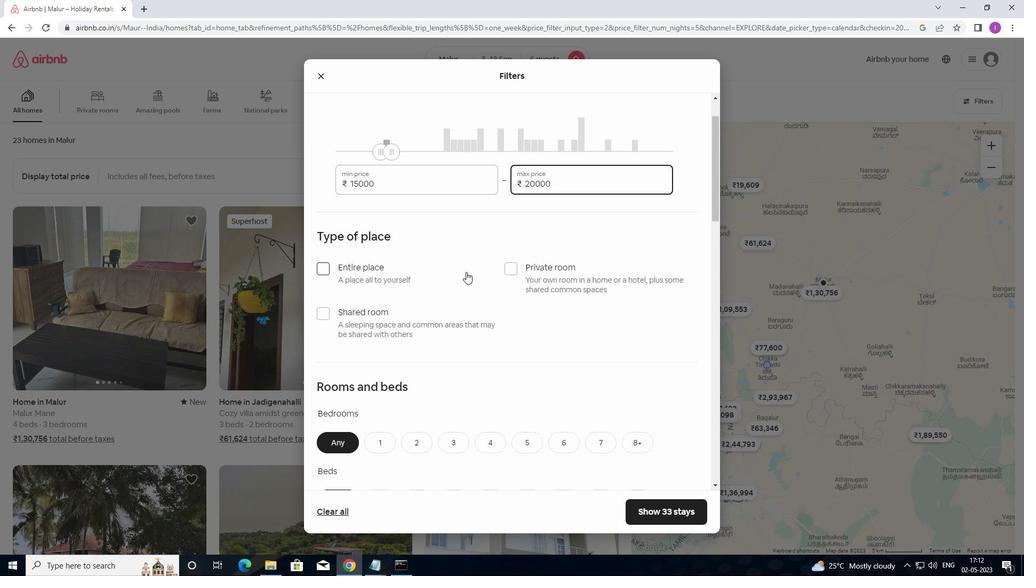 
Action: Mouse moved to (321, 218)
Screenshot: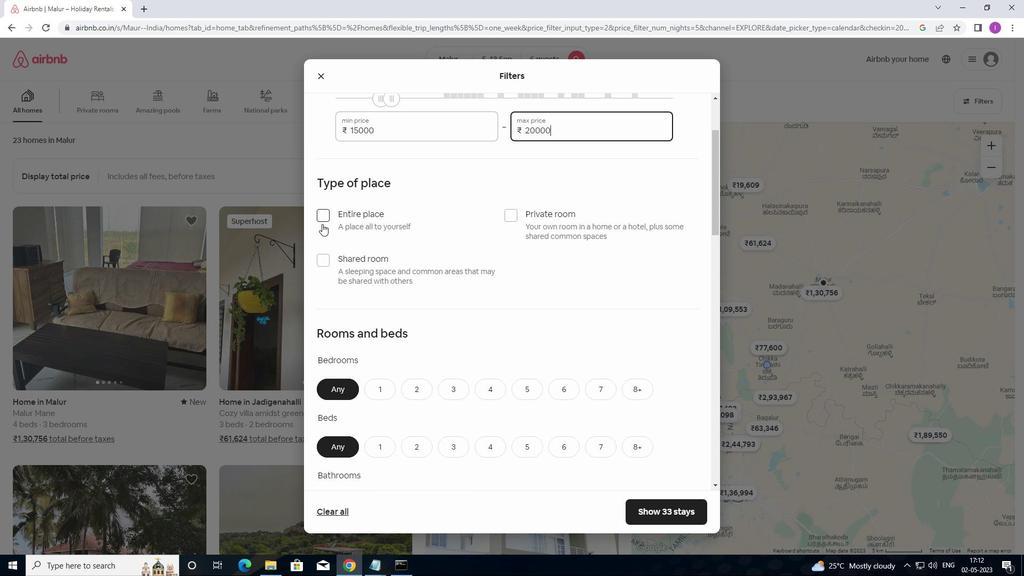 
Action: Mouse pressed left at (321, 218)
Screenshot: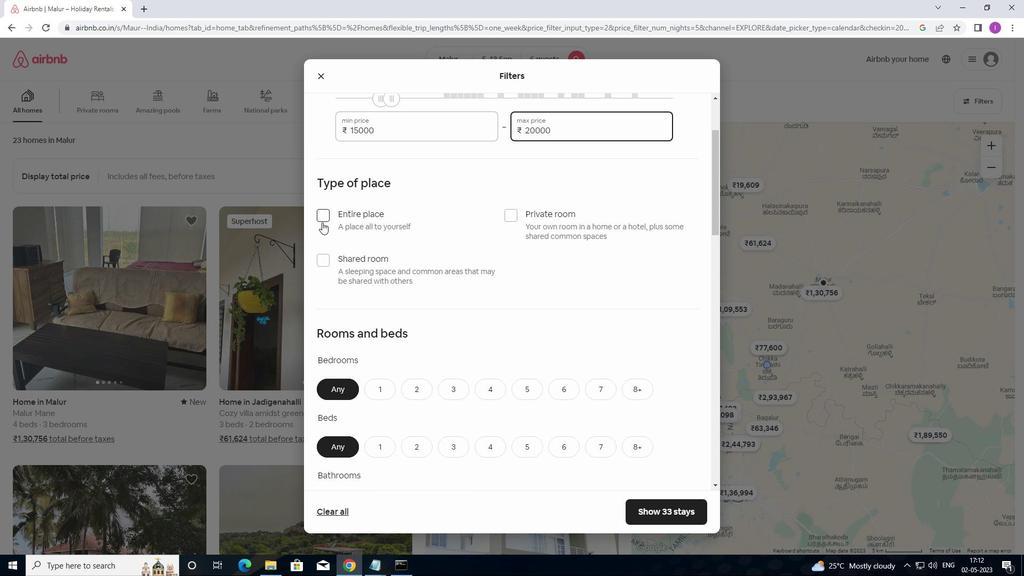 
Action: Mouse moved to (420, 271)
Screenshot: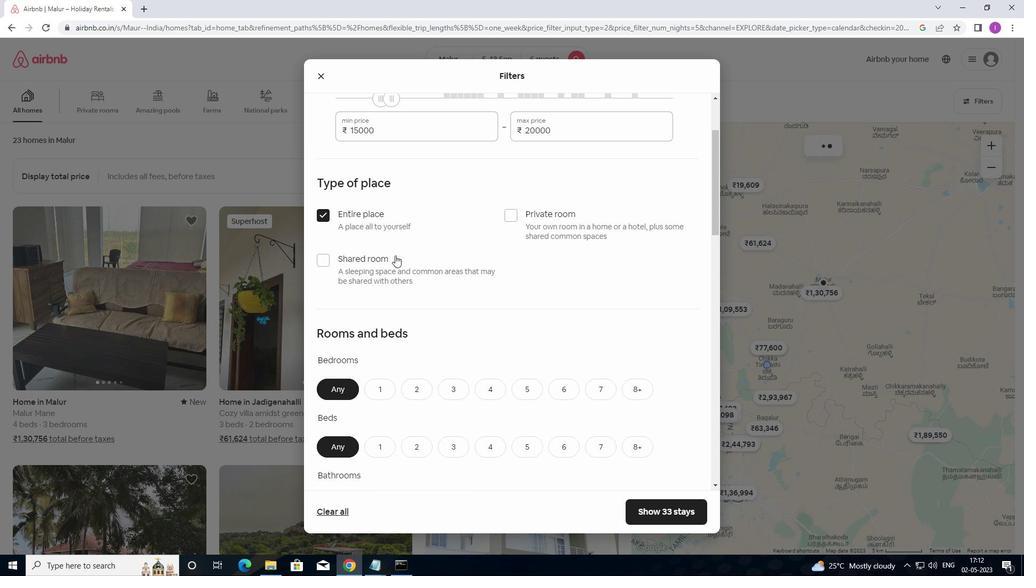 
Action: Mouse scrolled (420, 270) with delta (0, 0)
Screenshot: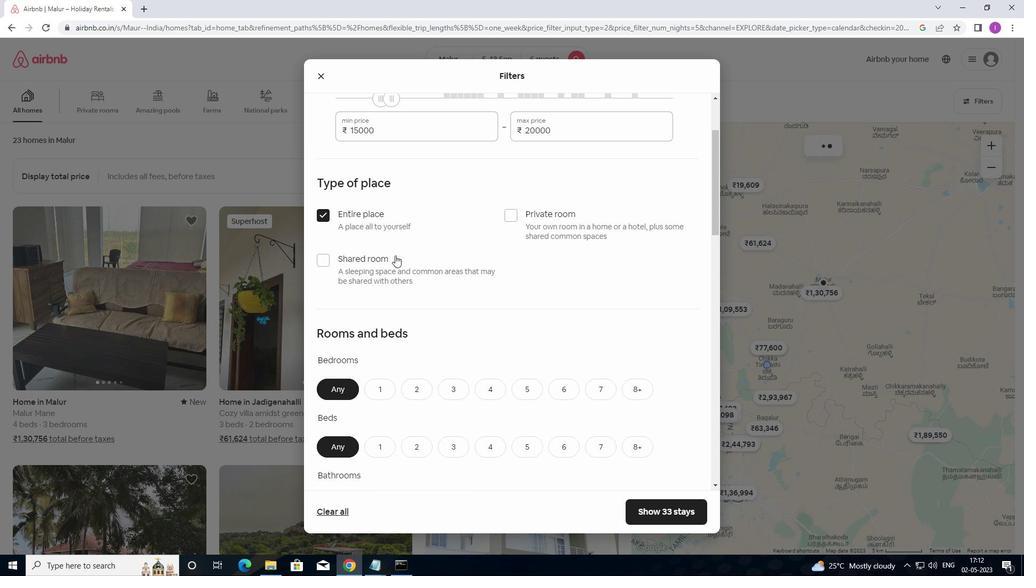 
Action: Mouse moved to (443, 282)
Screenshot: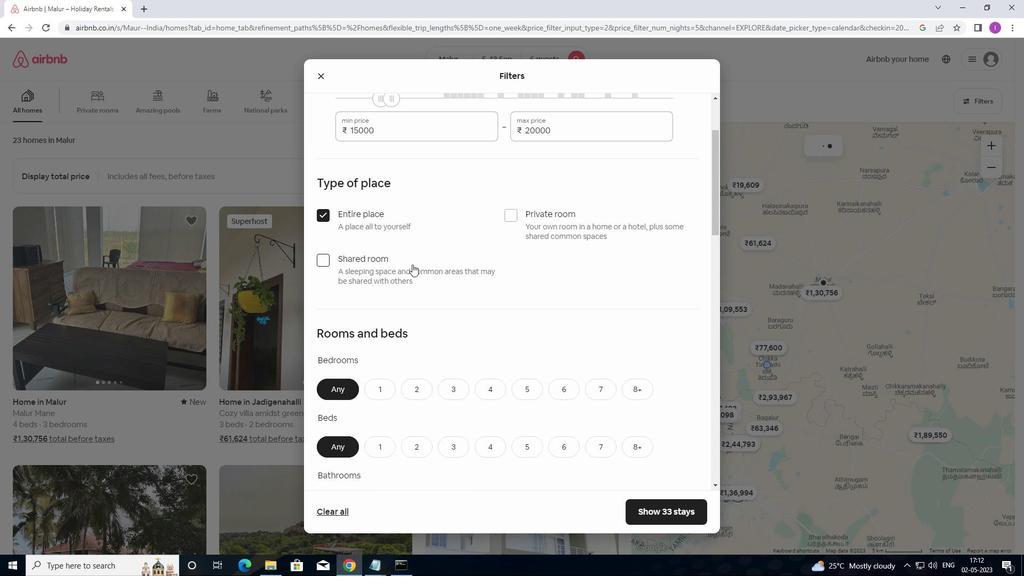 
Action: Mouse scrolled (443, 281) with delta (0, 0)
Screenshot: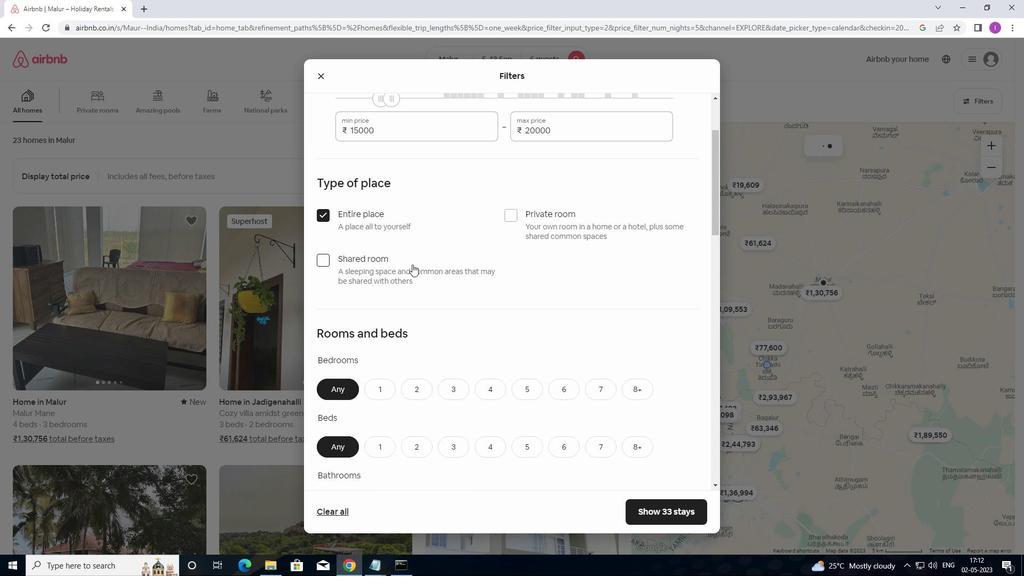 
Action: Mouse moved to (457, 288)
Screenshot: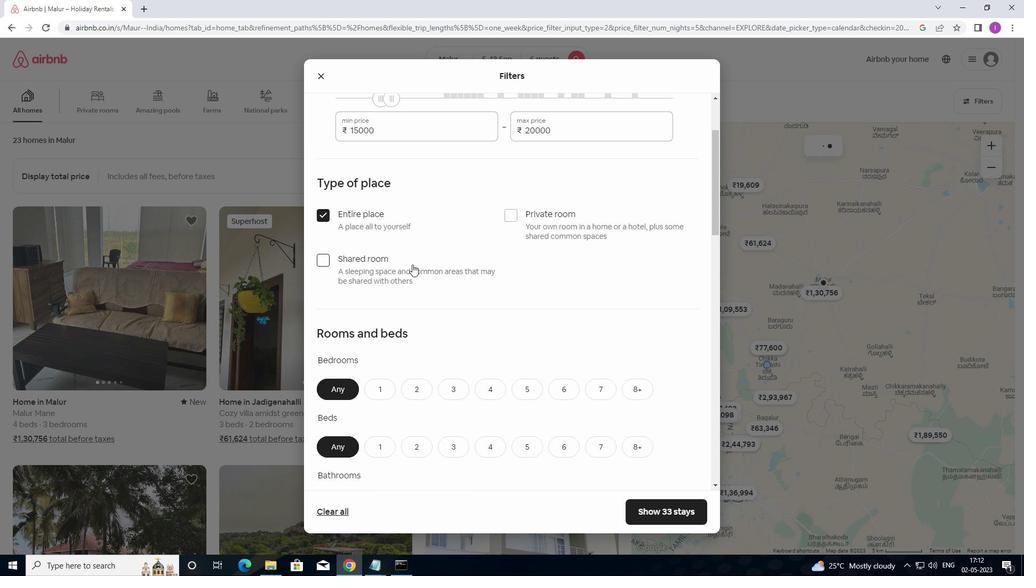 
Action: Mouse scrolled (457, 287) with delta (0, 0)
Screenshot: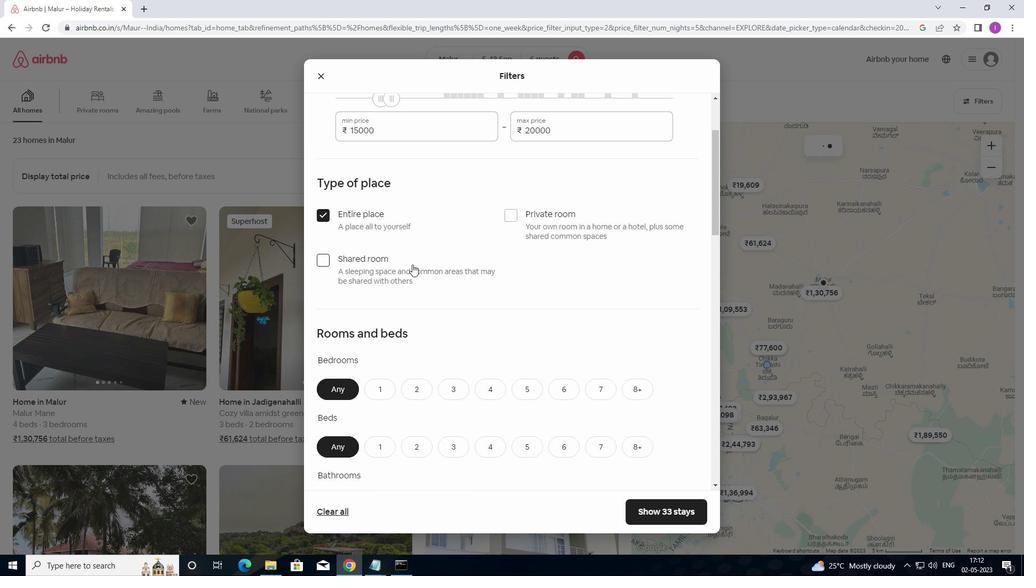 
Action: Mouse moved to (462, 288)
Screenshot: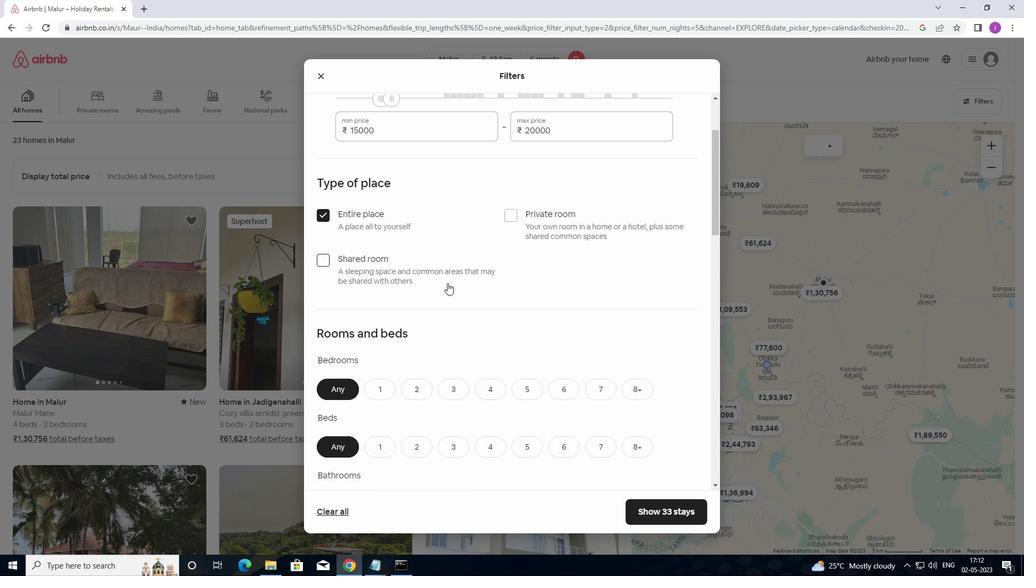 
Action: Mouse scrolled (462, 288) with delta (0, 0)
Screenshot: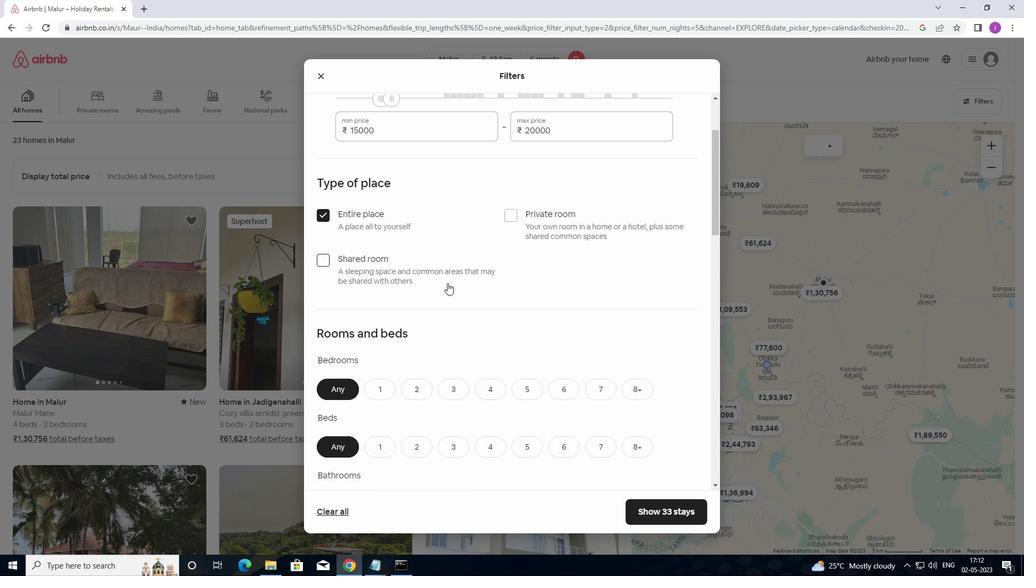 
Action: Mouse moved to (461, 170)
Screenshot: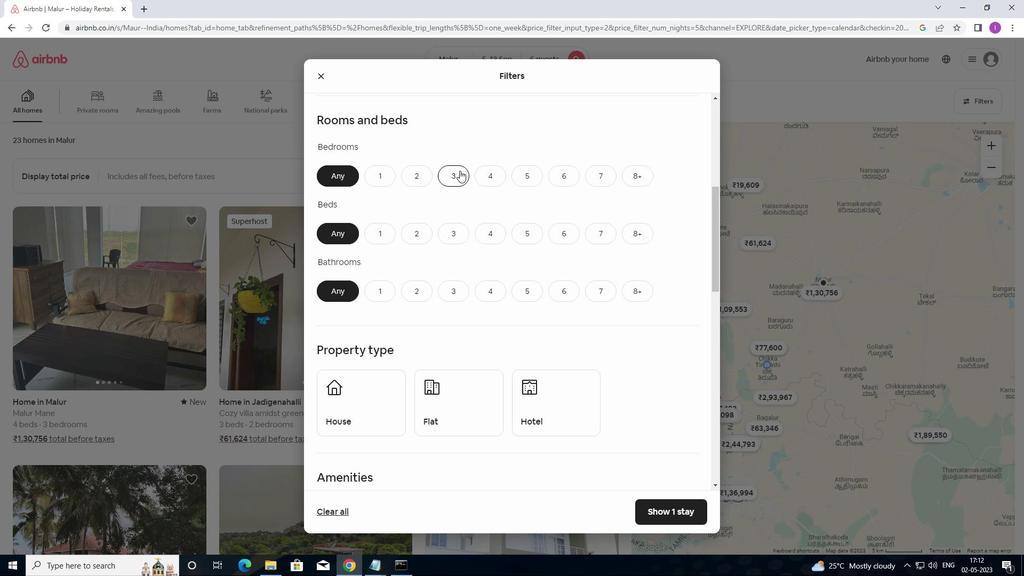 
Action: Mouse pressed left at (461, 170)
Screenshot: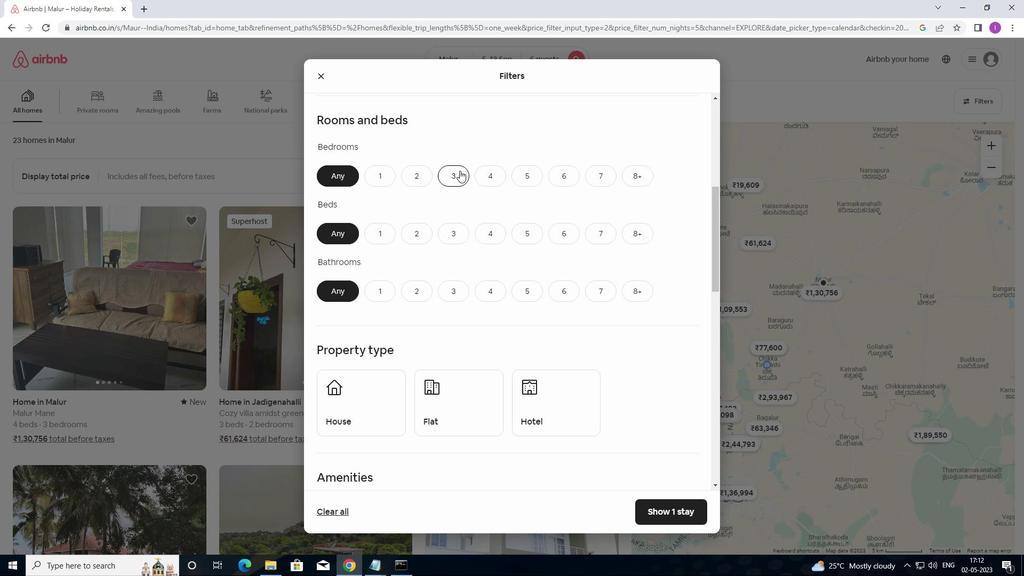 
Action: Mouse moved to (455, 239)
Screenshot: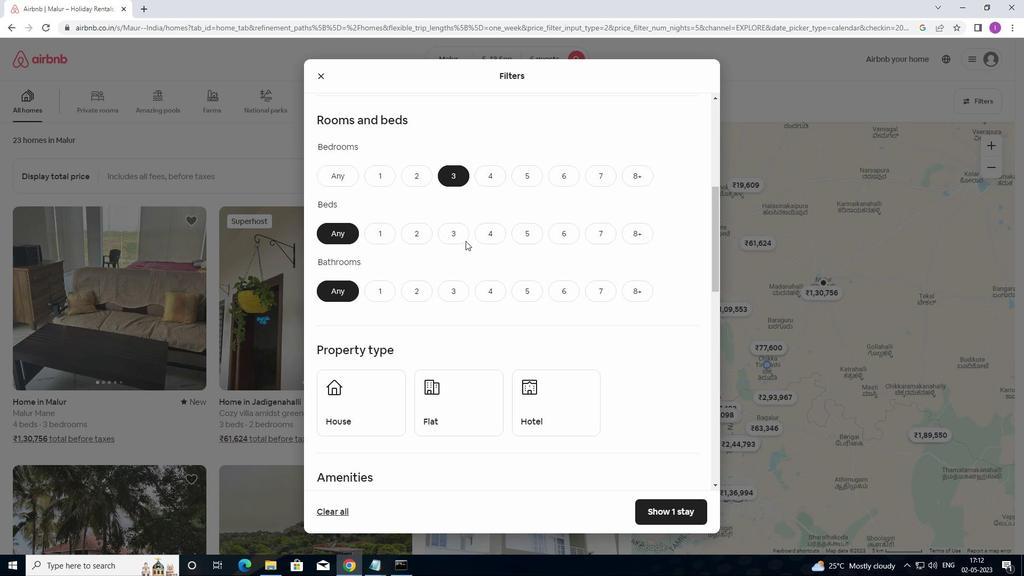 
Action: Mouse pressed left at (455, 239)
Screenshot: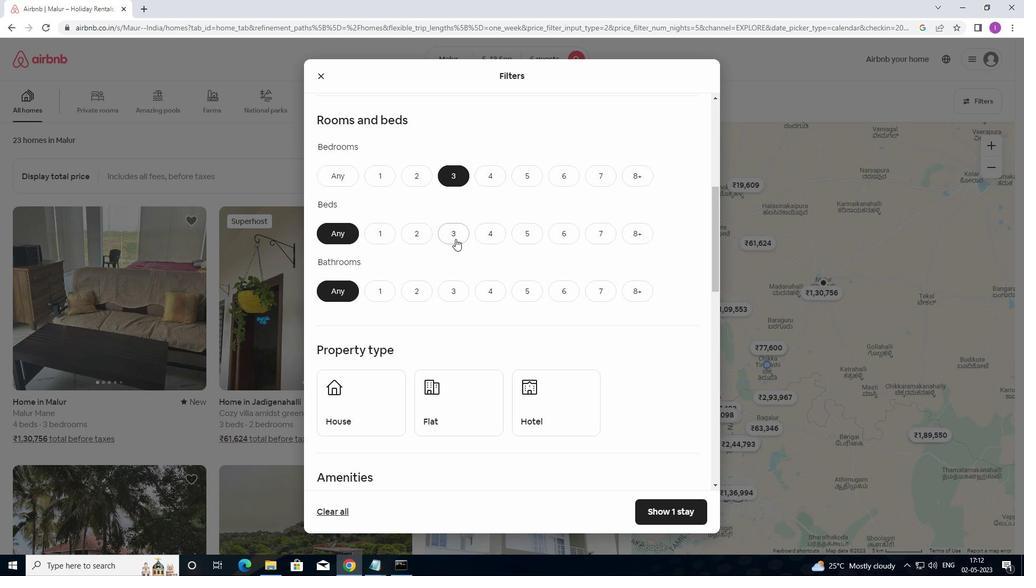 
Action: Mouse moved to (457, 296)
Screenshot: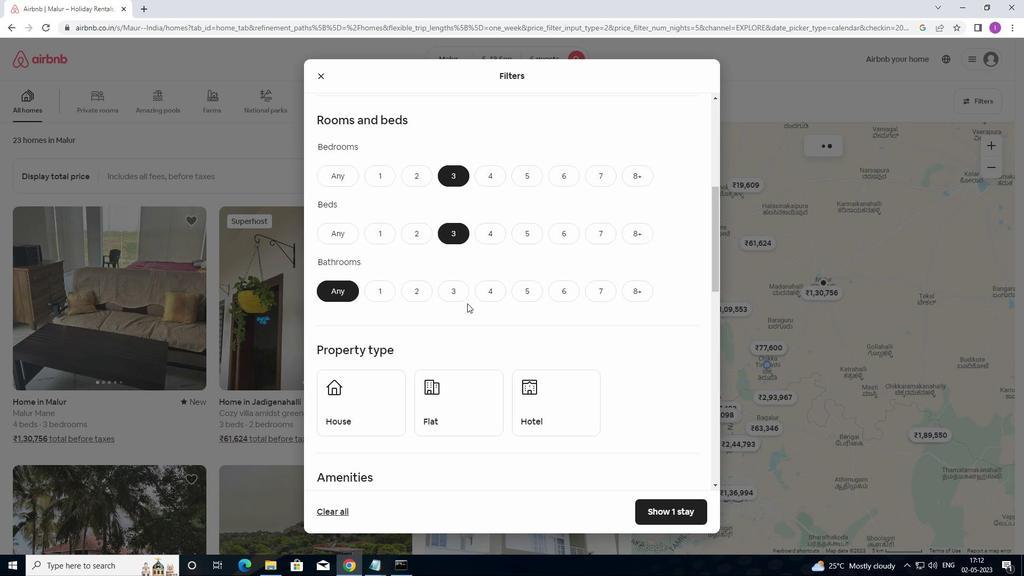
Action: Mouse pressed left at (457, 296)
Screenshot: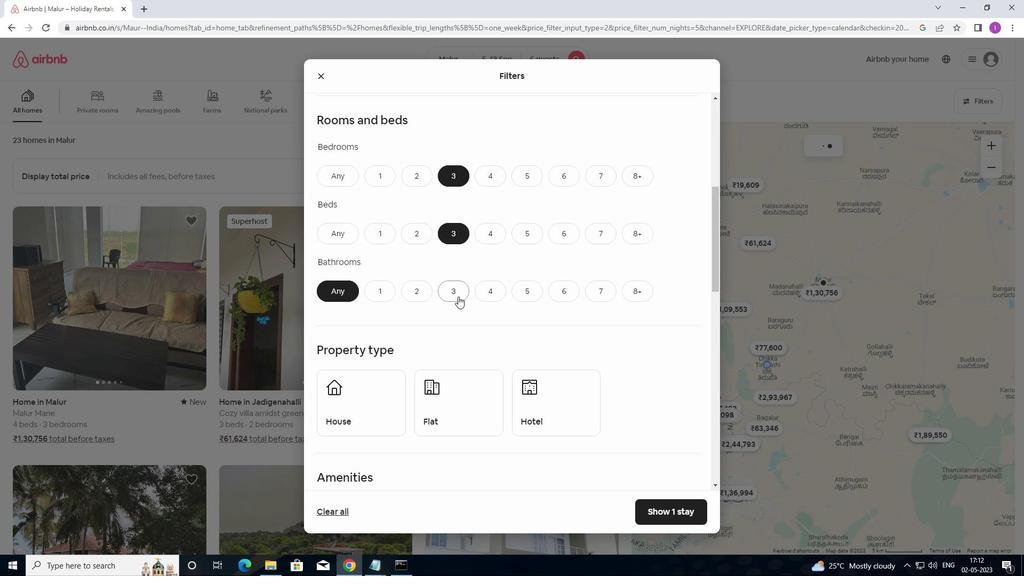 
Action: Mouse moved to (474, 310)
Screenshot: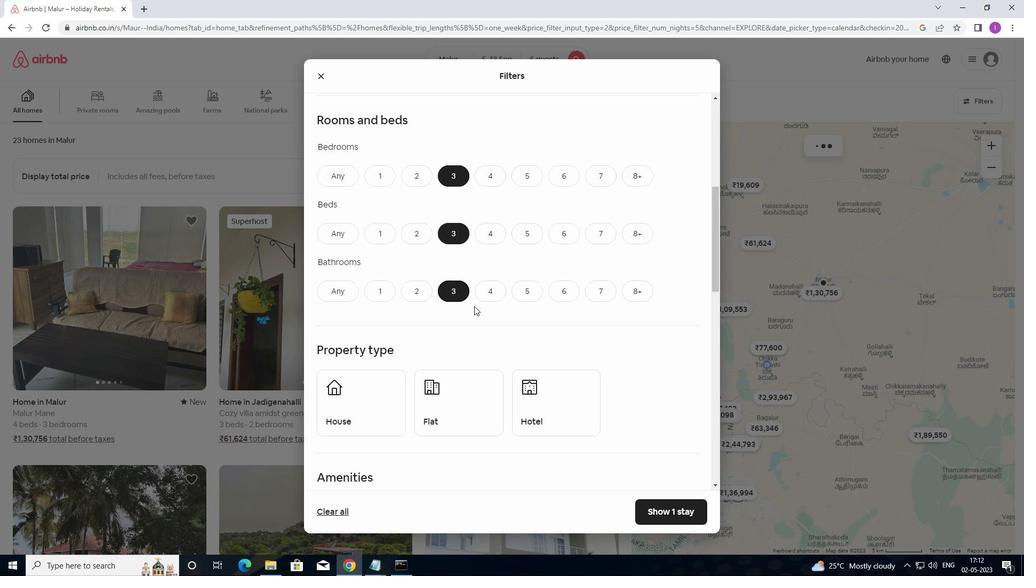 
Action: Mouse scrolled (474, 310) with delta (0, 0)
Screenshot: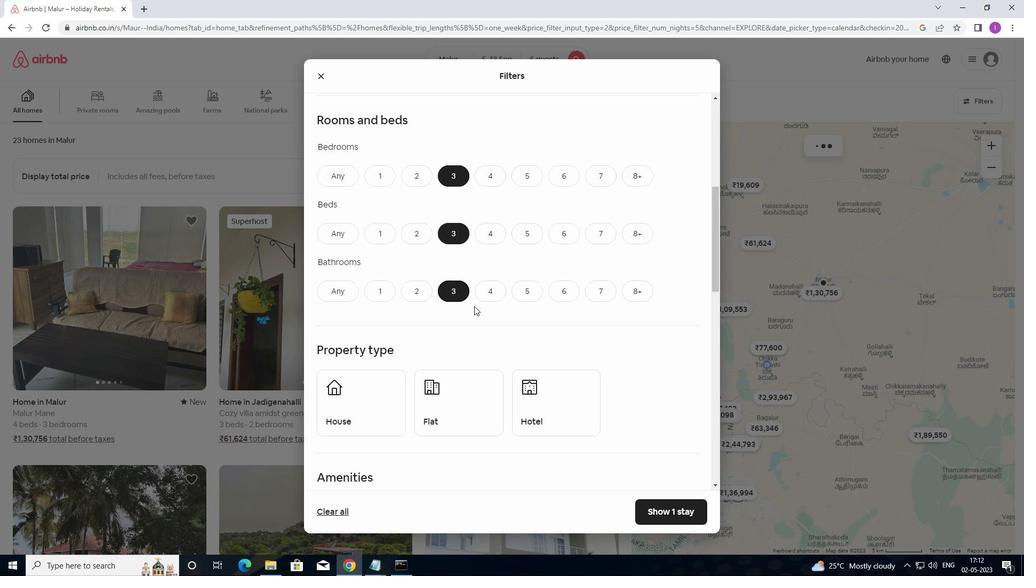
Action: Mouse moved to (471, 306)
Screenshot: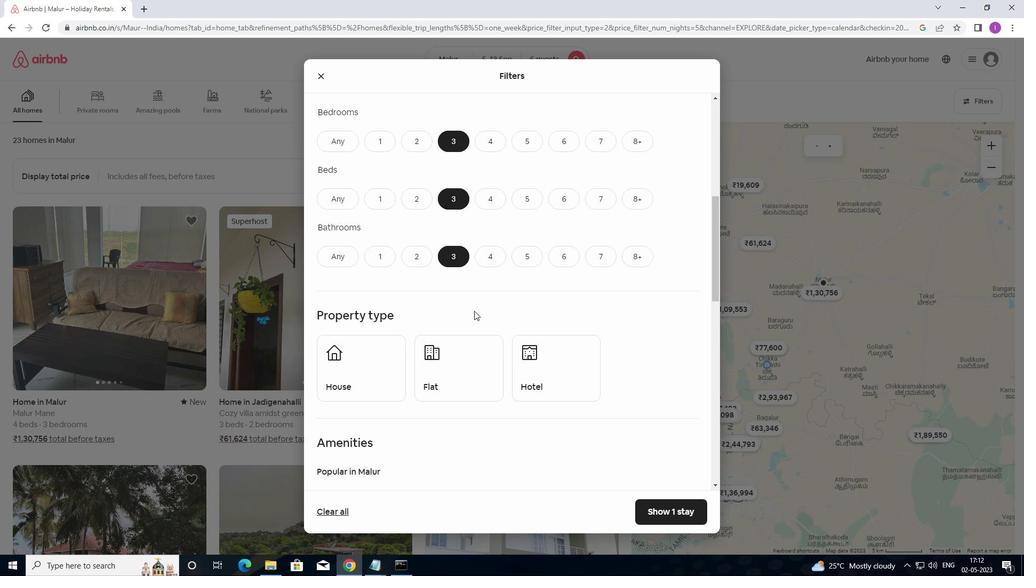 
Action: Mouse scrolled (471, 306) with delta (0, 0)
Screenshot: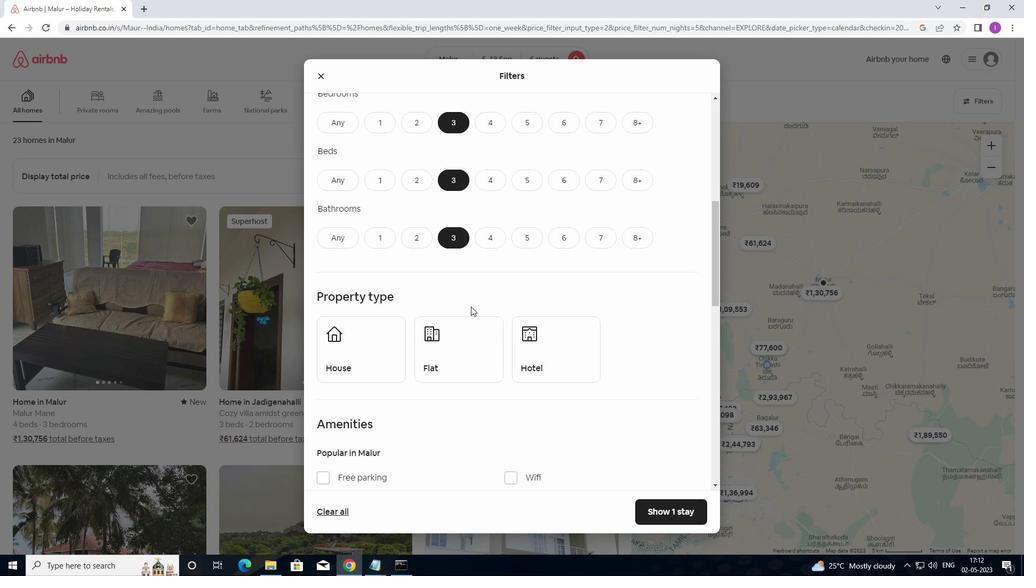 
Action: Mouse moved to (405, 311)
Screenshot: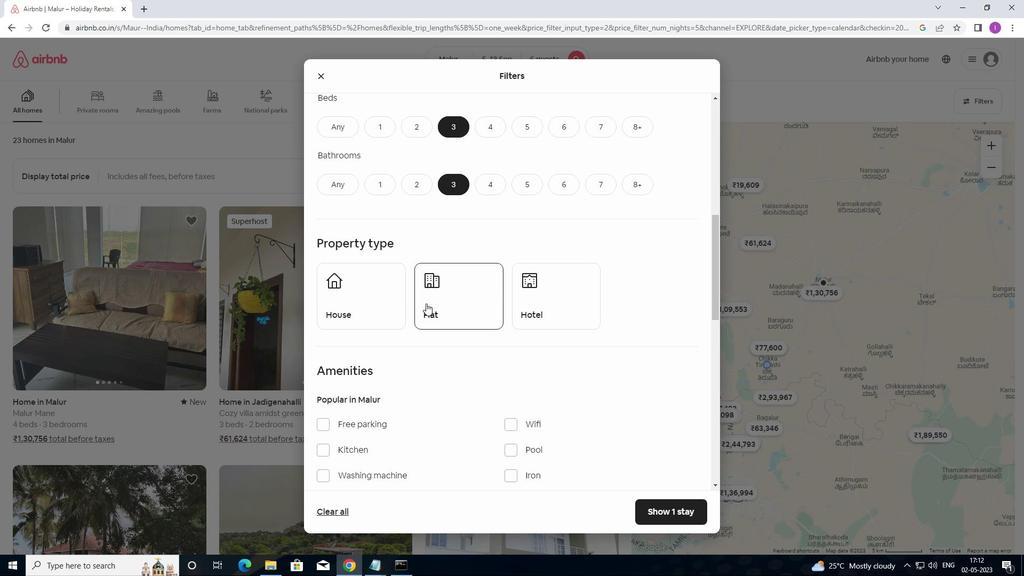 
Action: Mouse scrolled (405, 310) with delta (0, 0)
Screenshot: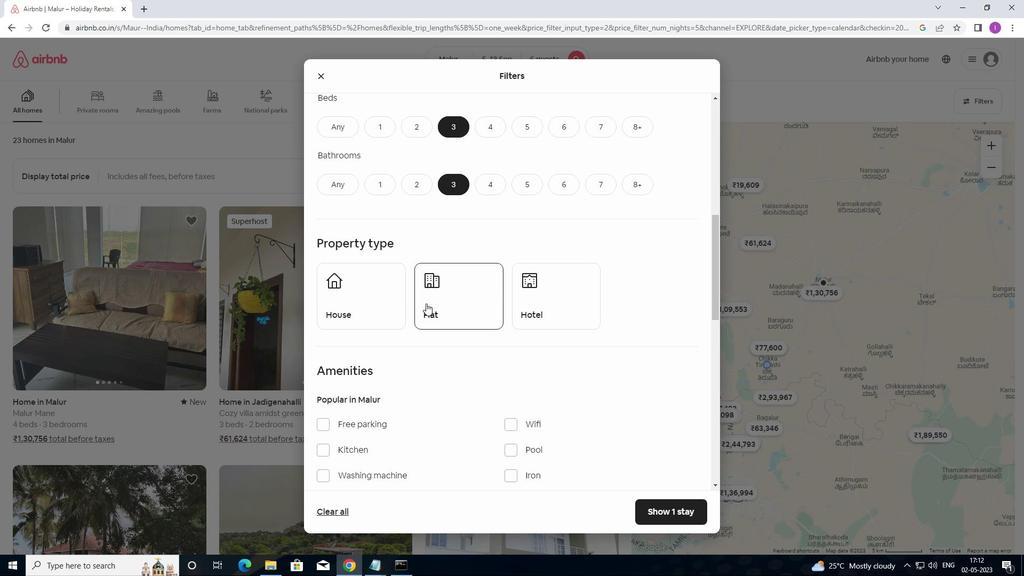 
Action: Mouse moved to (338, 249)
Screenshot: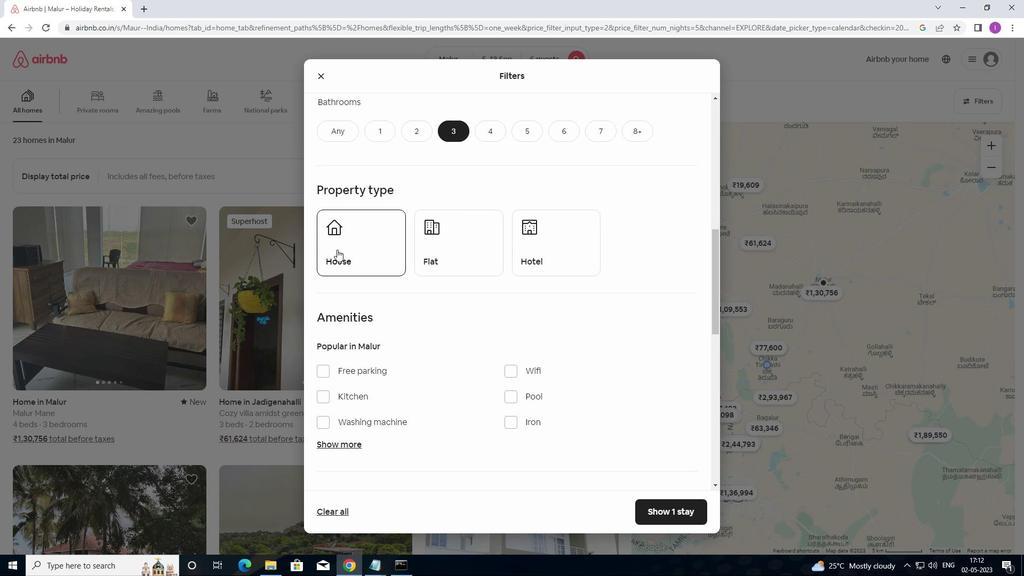 
Action: Mouse pressed left at (338, 249)
Screenshot: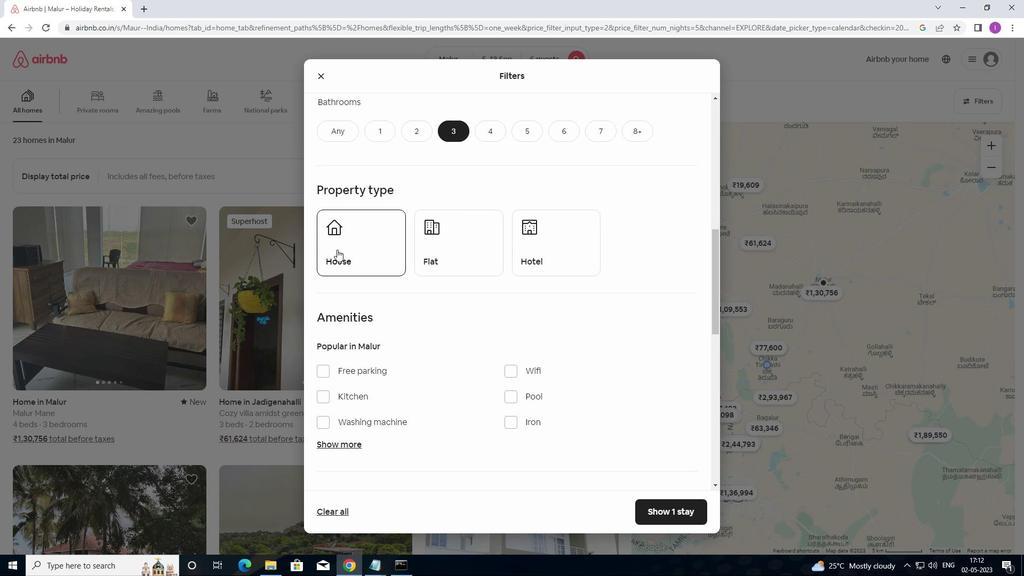 
Action: Mouse moved to (484, 246)
Screenshot: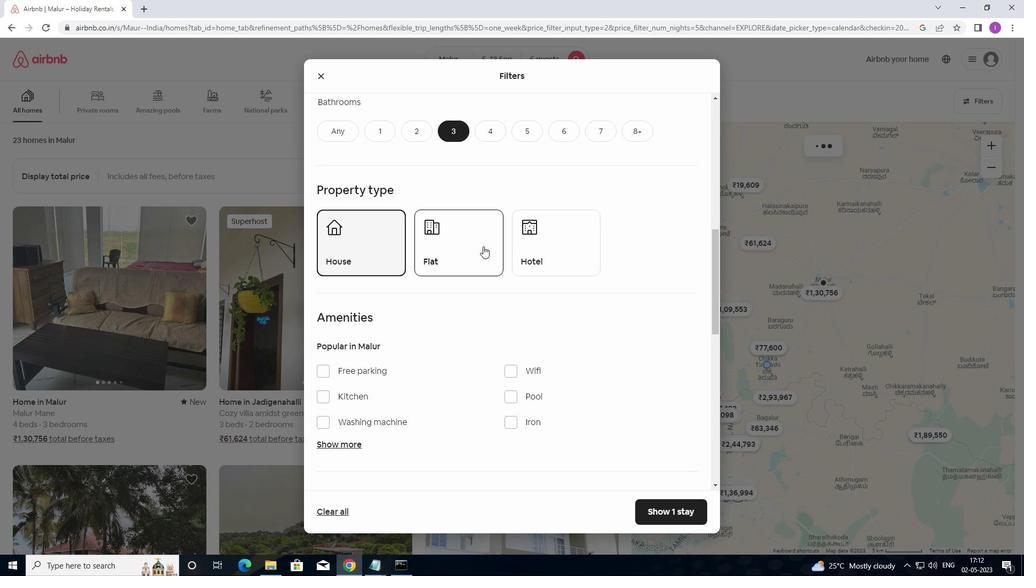 
Action: Mouse pressed left at (484, 246)
Screenshot: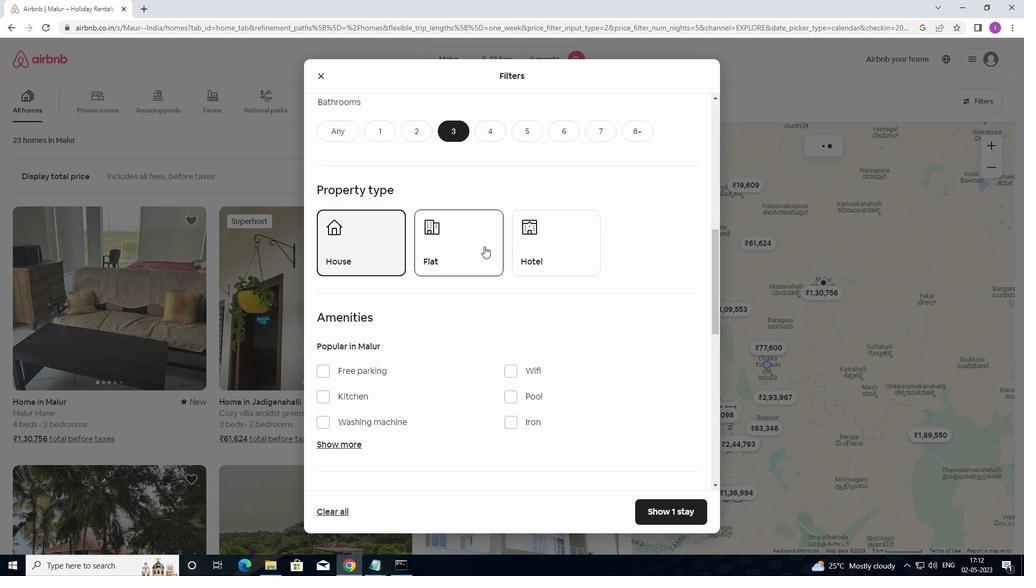 
Action: Mouse moved to (572, 236)
Screenshot: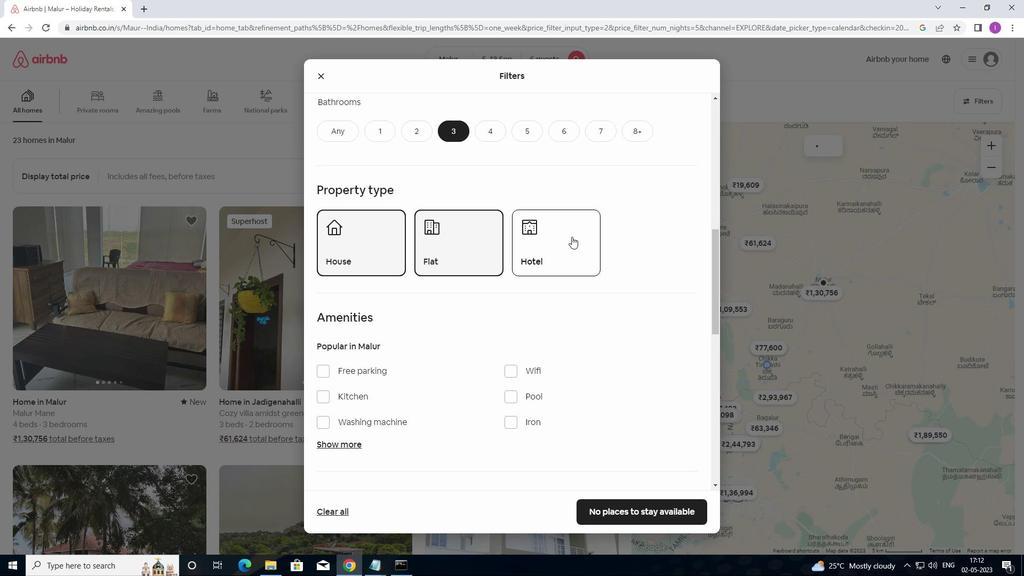 
Action: Mouse scrolled (572, 236) with delta (0, 0)
Screenshot: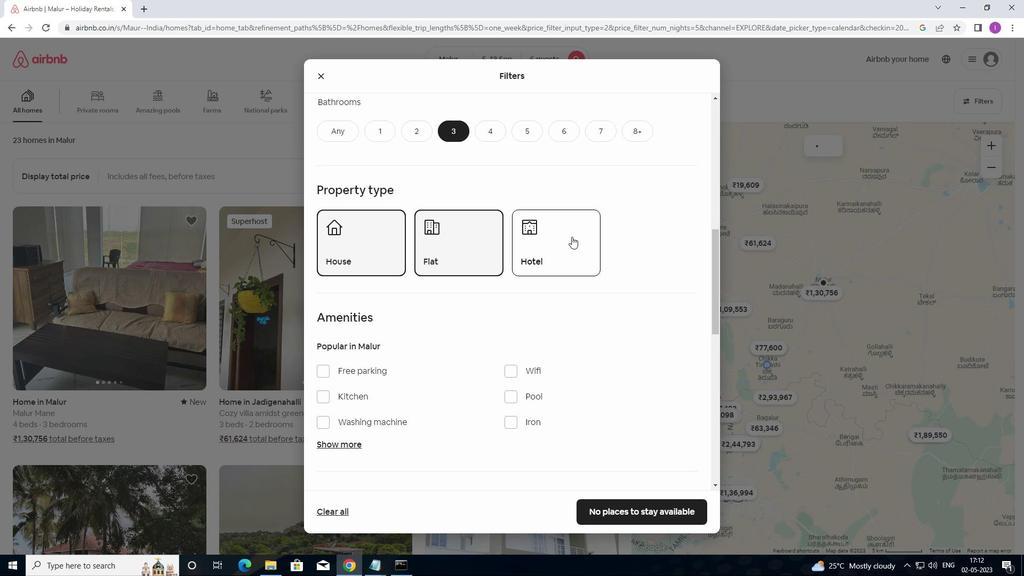 
Action: Mouse moved to (572, 238)
Screenshot: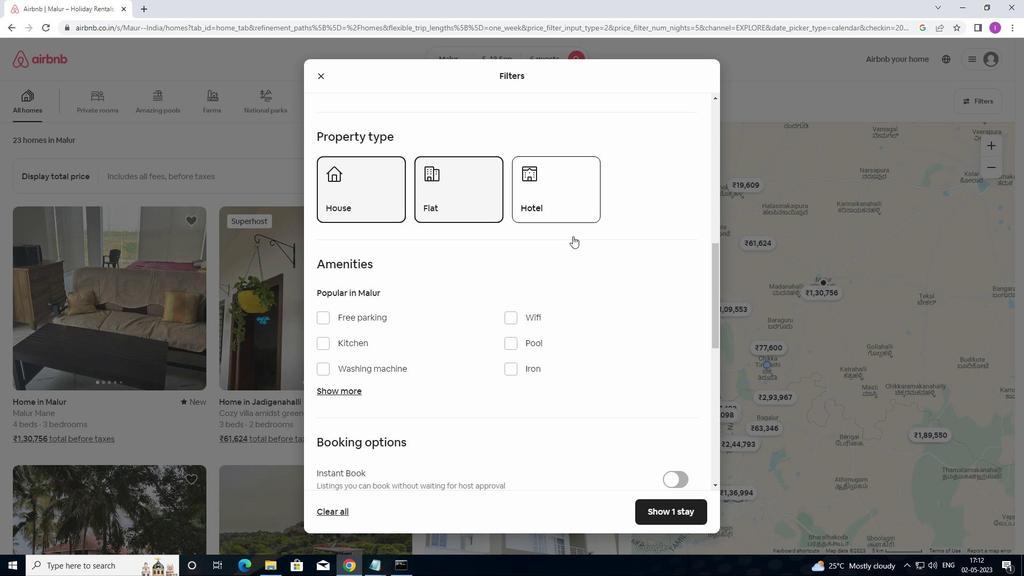 
Action: Mouse scrolled (572, 237) with delta (0, 0)
Screenshot: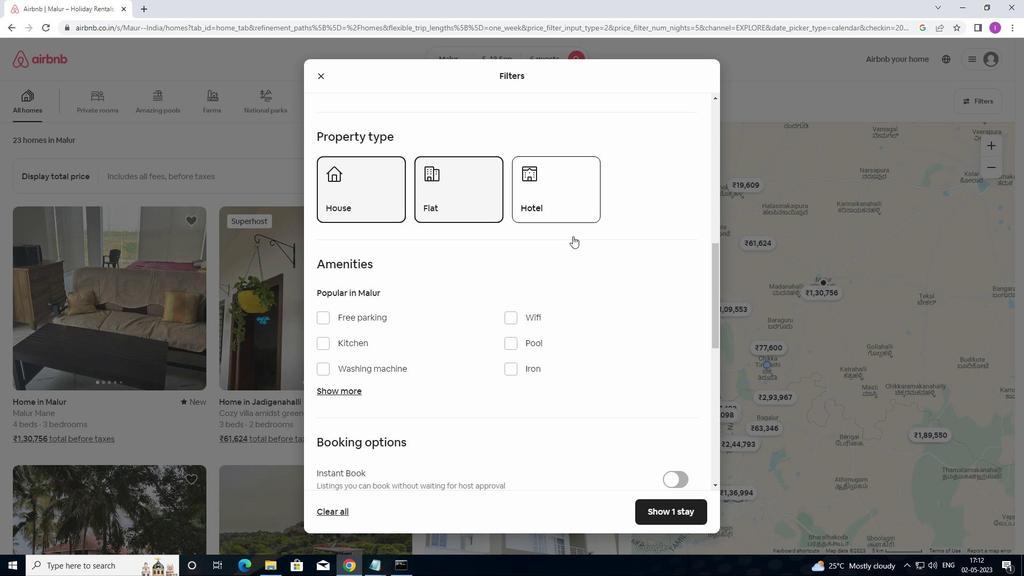 
Action: Mouse moved to (572, 239)
Screenshot: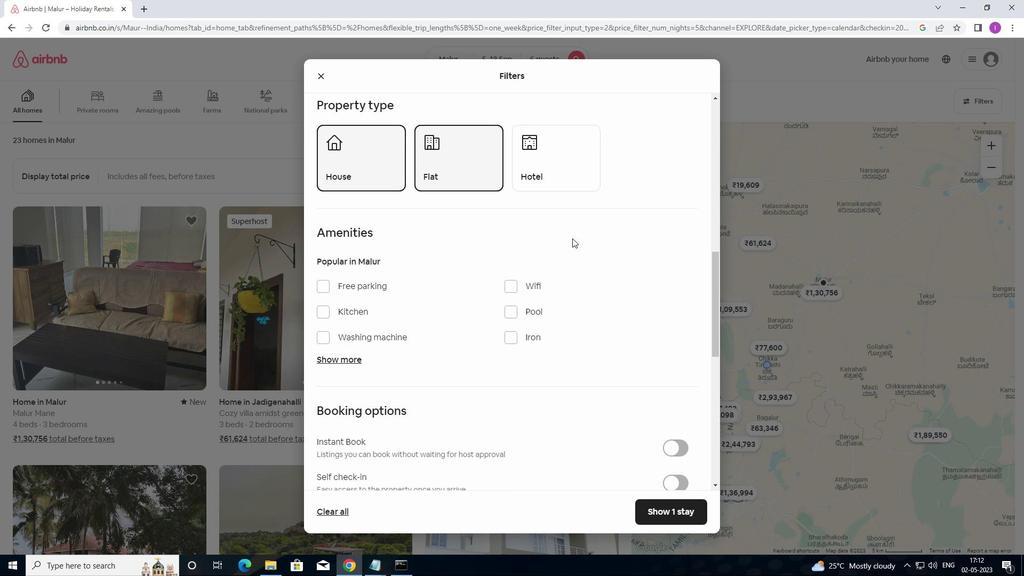 
Action: Mouse scrolled (572, 238) with delta (0, 0)
Screenshot: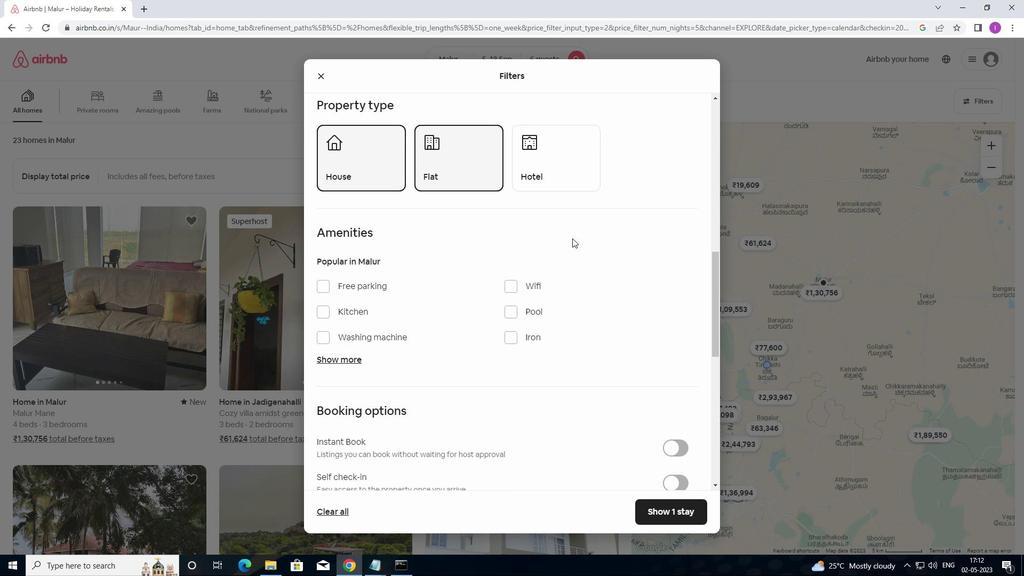 
Action: Mouse moved to (572, 239)
Screenshot: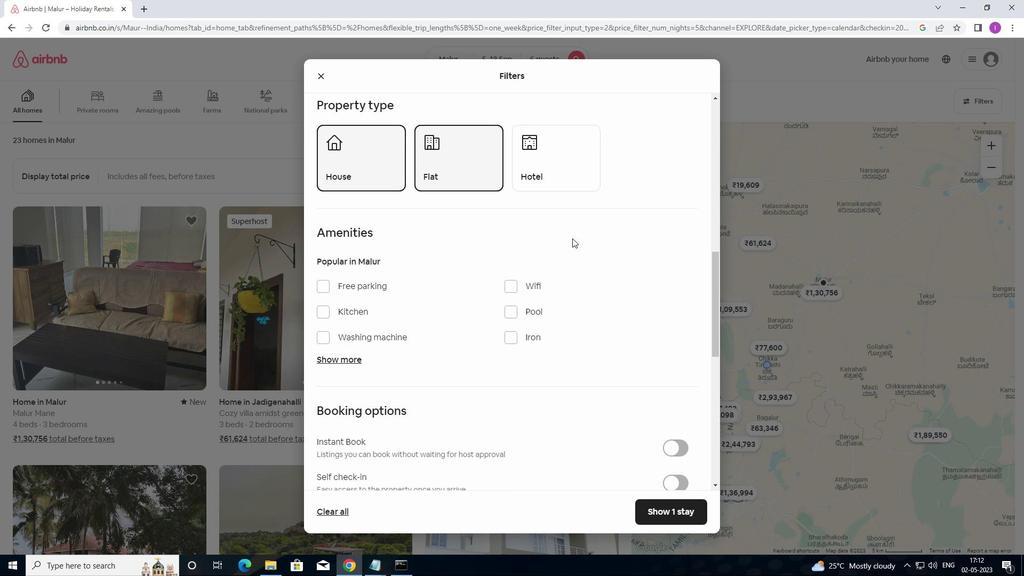 
Action: Mouse scrolled (572, 238) with delta (0, 0)
Screenshot: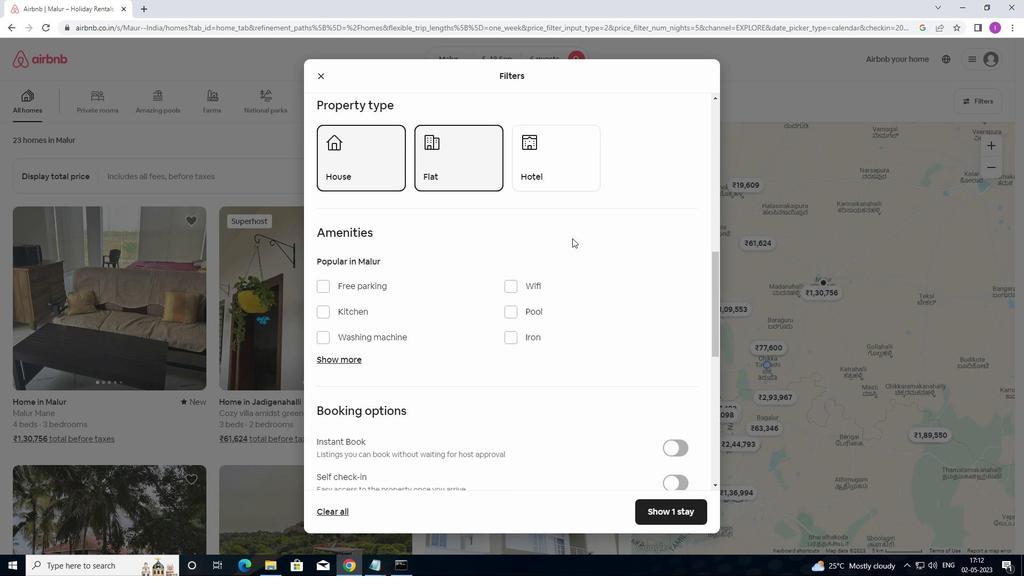 
Action: Mouse scrolled (572, 238) with delta (0, 0)
Screenshot: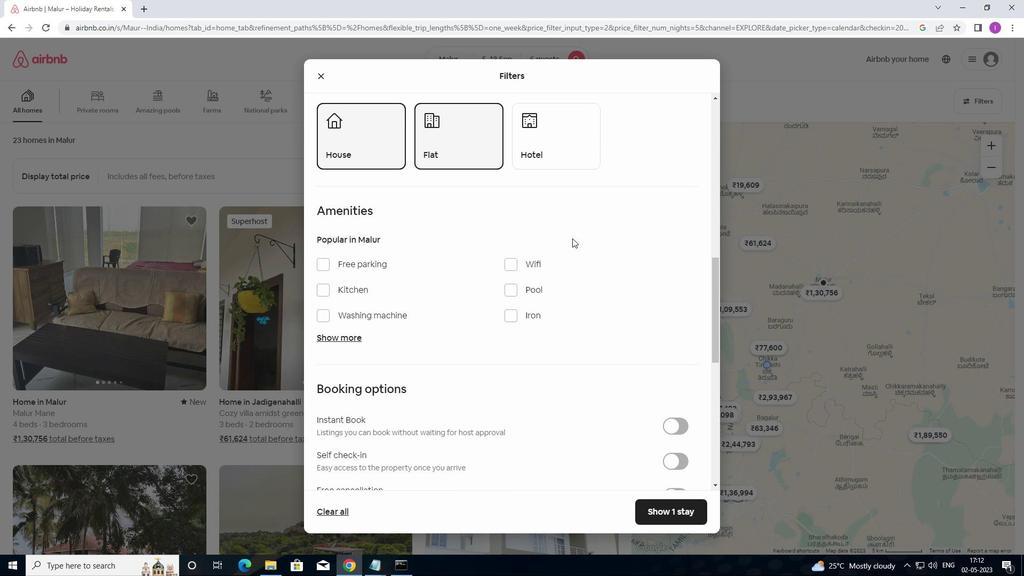 
Action: Mouse moved to (681, 301)
Screenshot: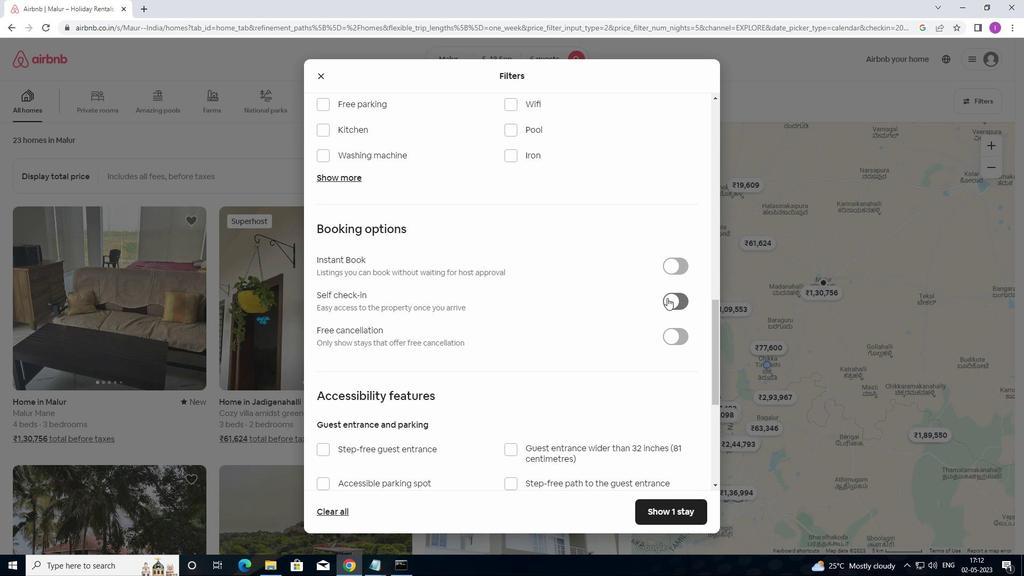 
Action: Mouse pressed left at (681, 301)
Screenshot: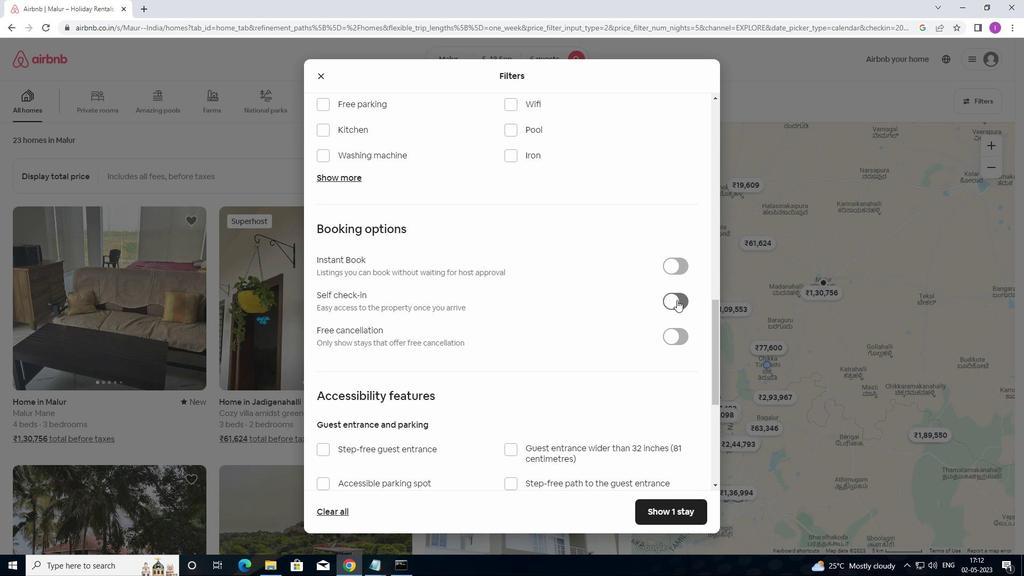 
Action: Mouse moved to (438, 344)
Screenshot: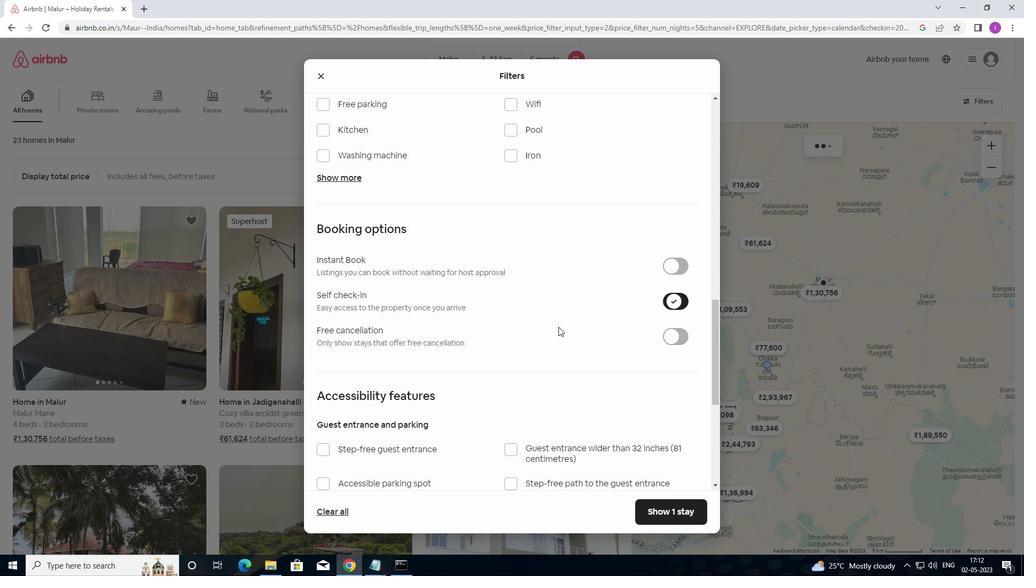 
Action: Mouse scrolled (438, 344) with delta (0, 0)
Screenshot: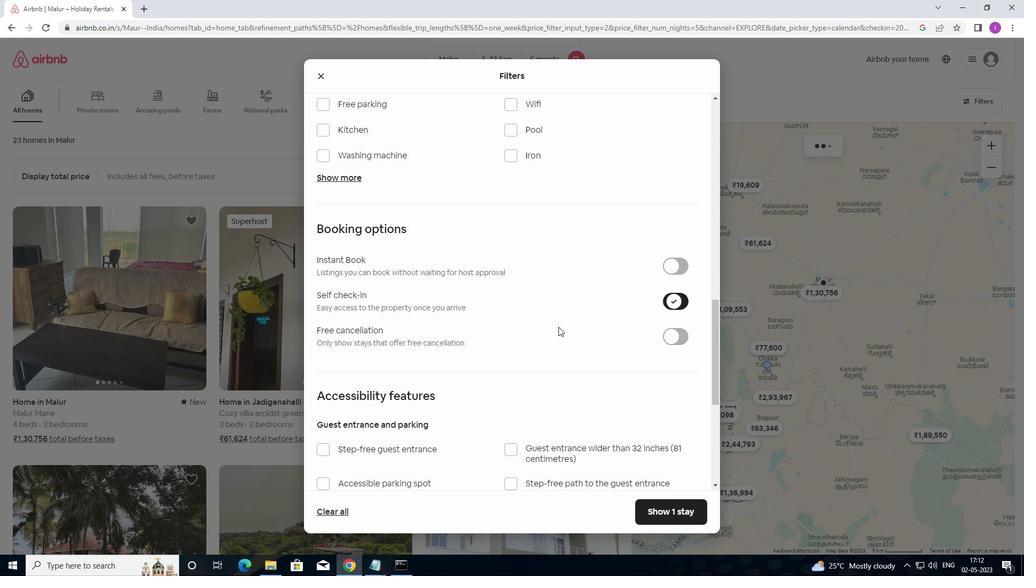 
Action: Mouse moved to (438, 348)
Screenshot: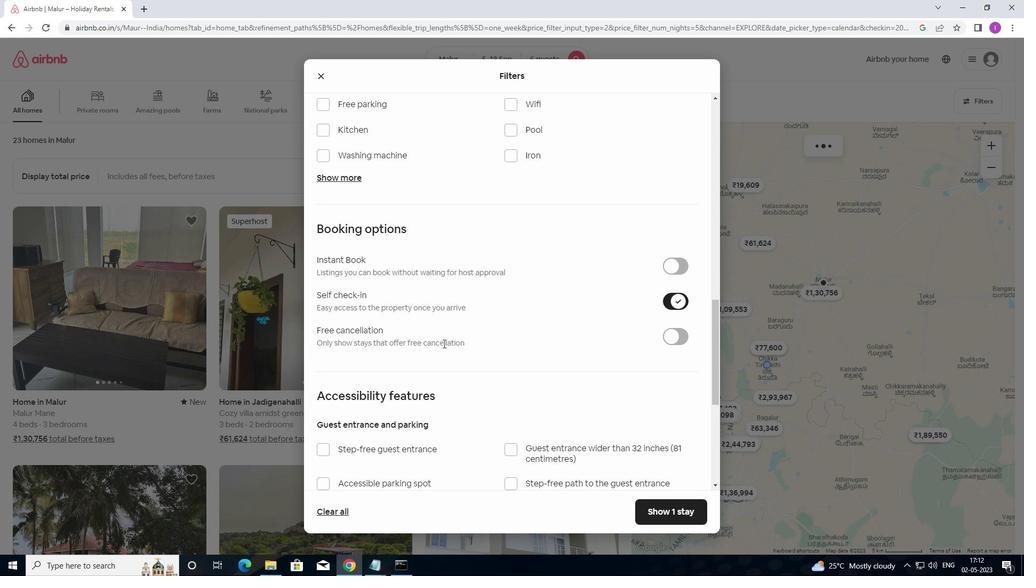 
Action: Mouse scrolled (438, 348) with delta (0, 0)
Screenshot: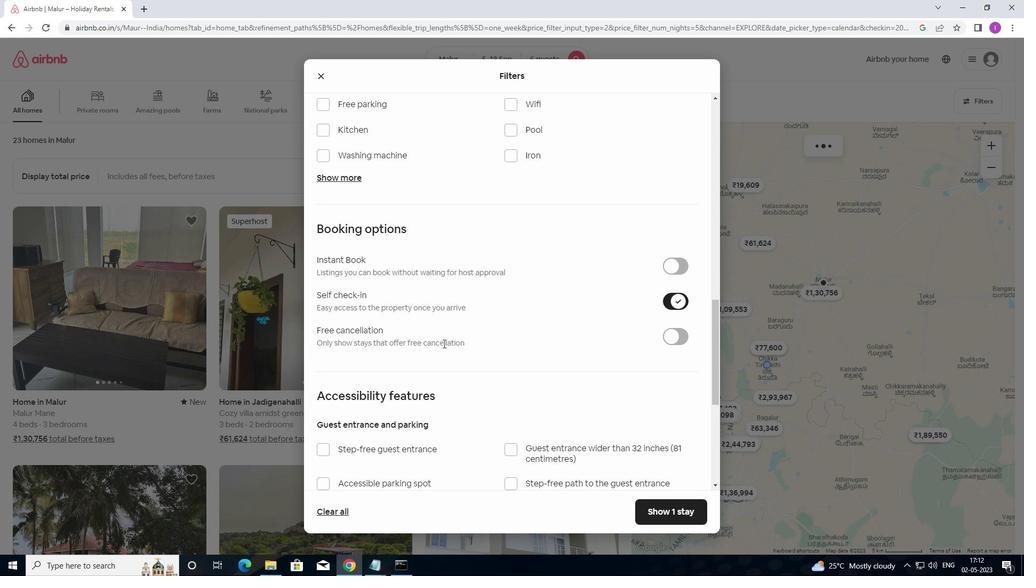 
Action: Mouse moved to (437, 352)
Screenshot: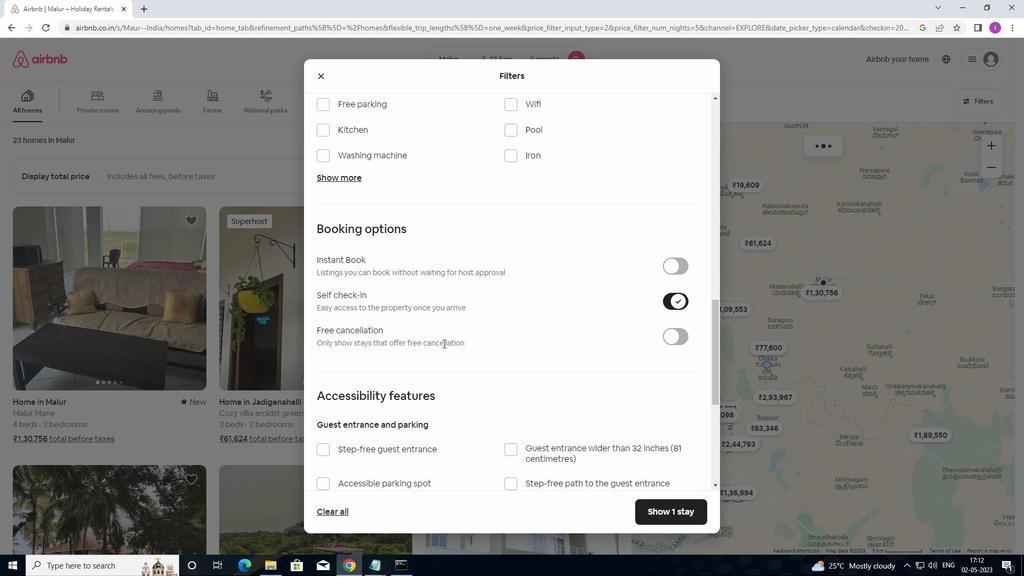 
Action: Mouse scrolled (437, 351) with delta (0, 0)
Screenshot: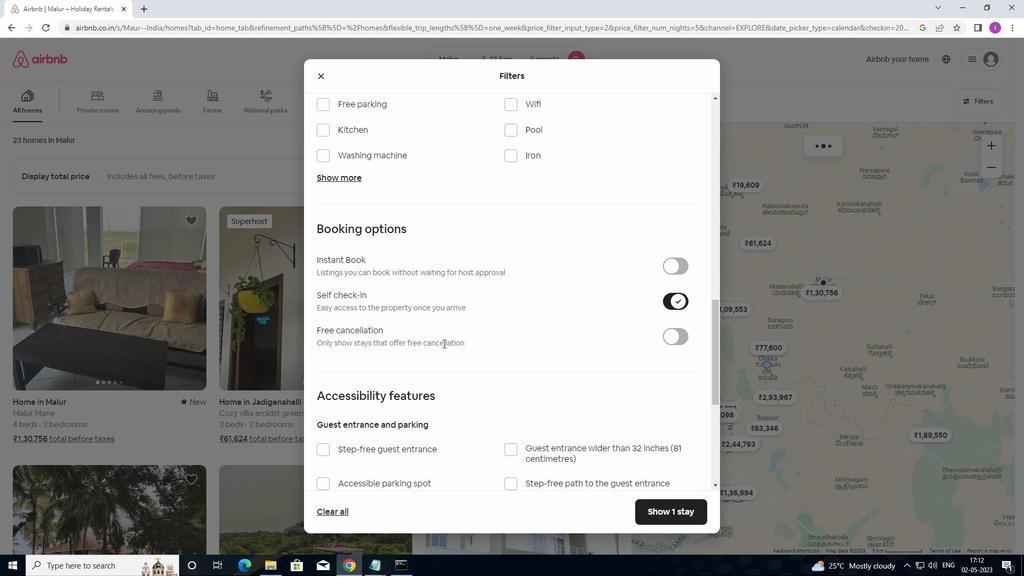 
Action: Mouse moved to (436, 353)
Screenshot: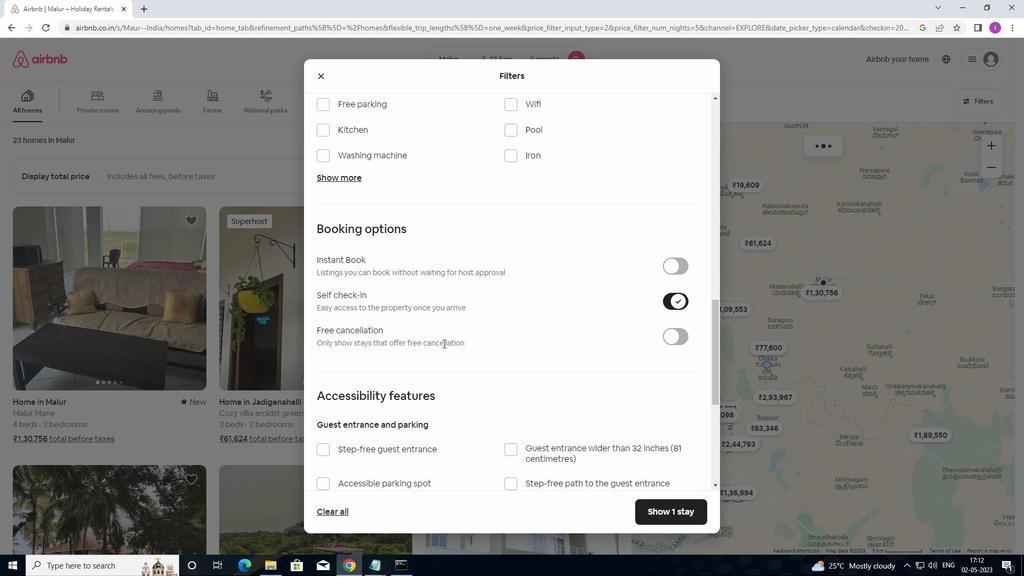 
Action: Mouse scrolled (436, 353) with delta (0, 0)
Screenshot: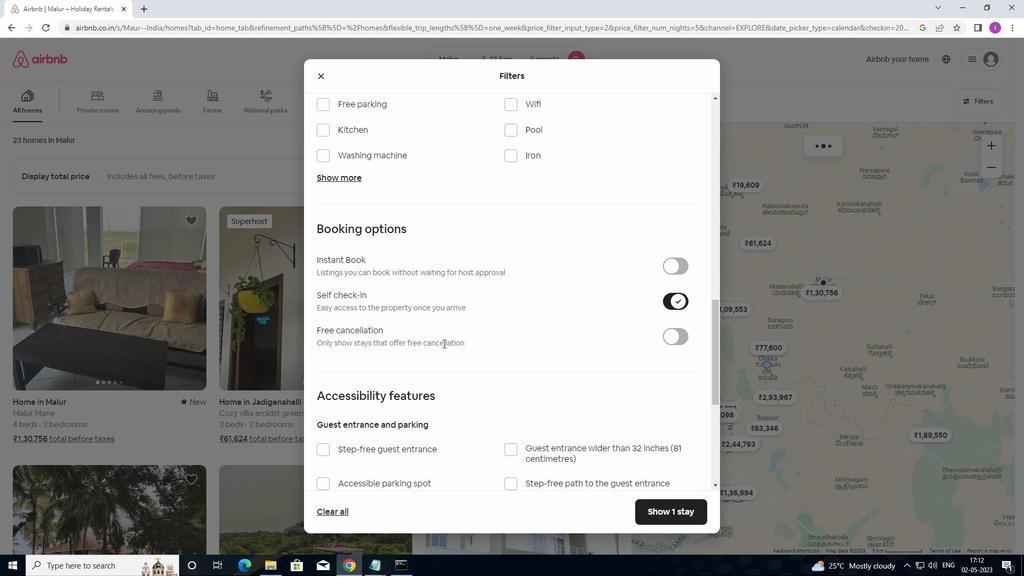 
Action: Mouse scrolled (436, 353) with delta (0, 0)
Screenshot: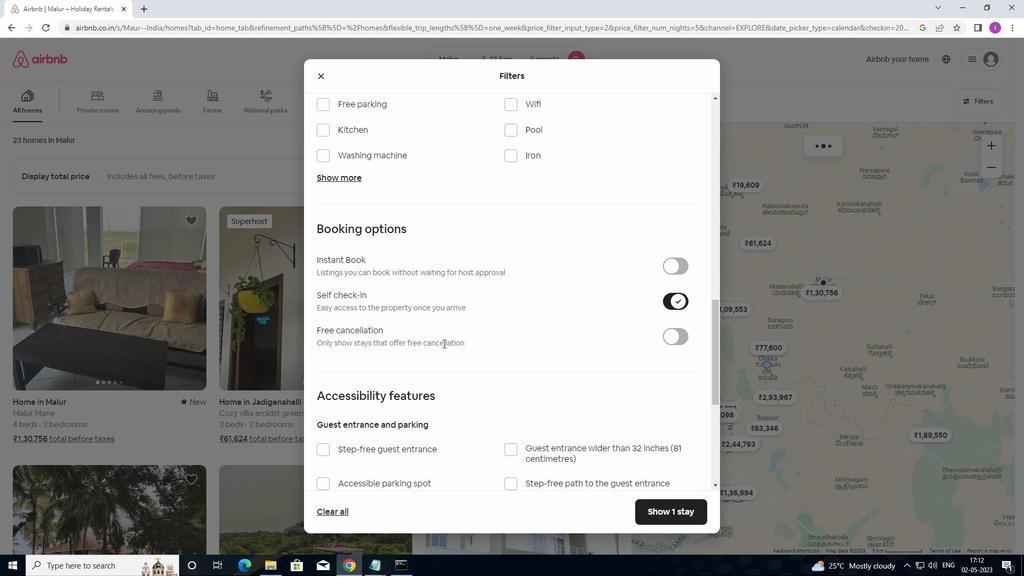 
Action: Mouse moved to (437, 353)
Screenshot: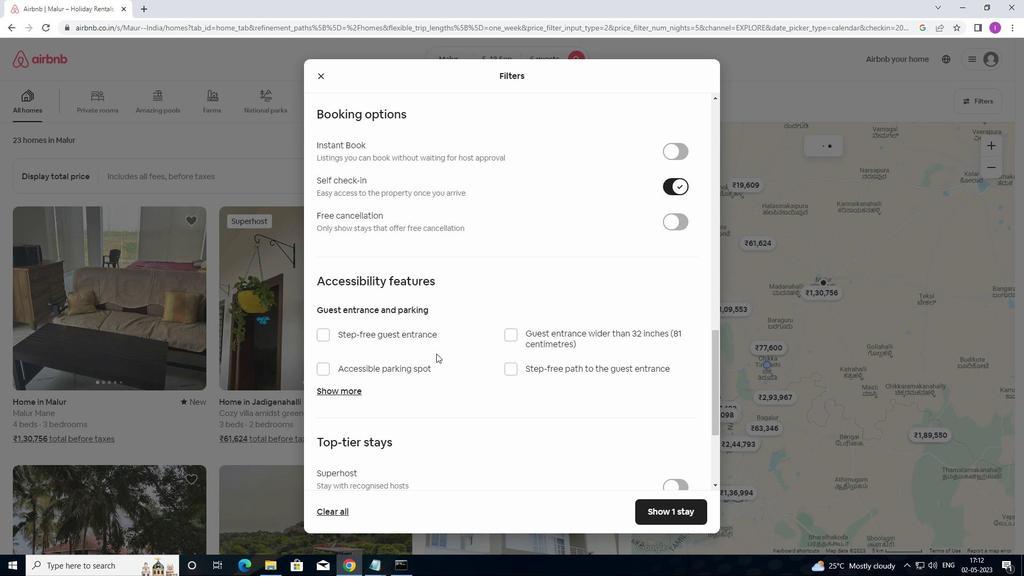 
Action: Mouse scrolled (437, 352) with delta (0, 0)
Screenshot: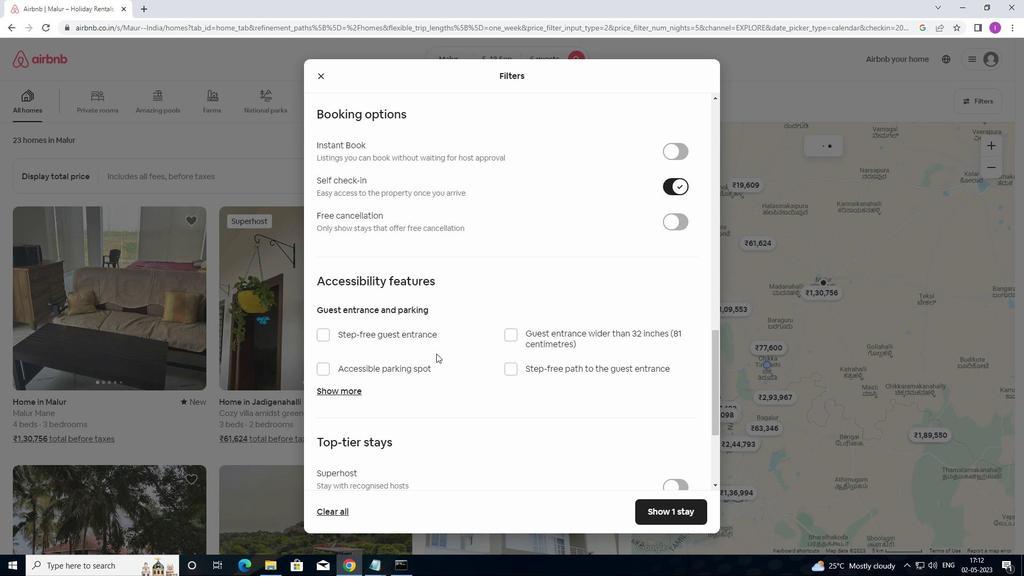
Action: Mouse moved to (438, 359)
Screenshot: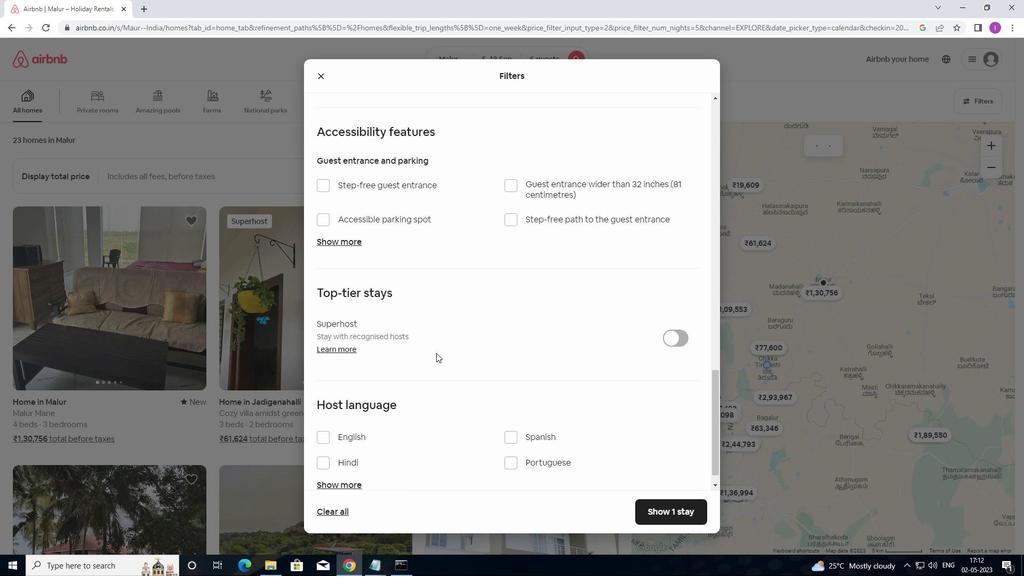 
Action: Mouse scrolled (438, 359) with delta (0, 0)
Screenshot: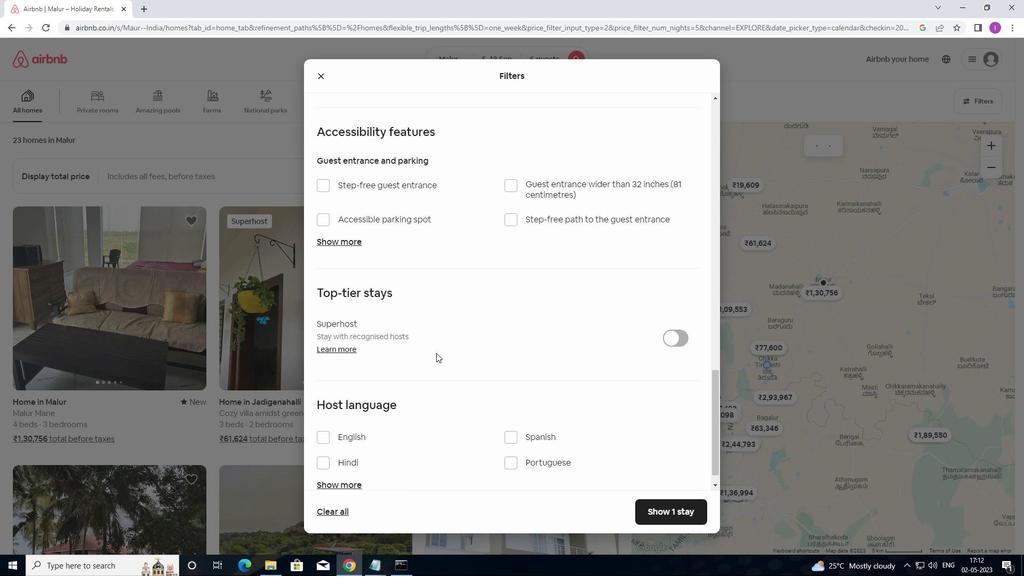 
Action: Mouse moved to (438, 364)
Screenshot: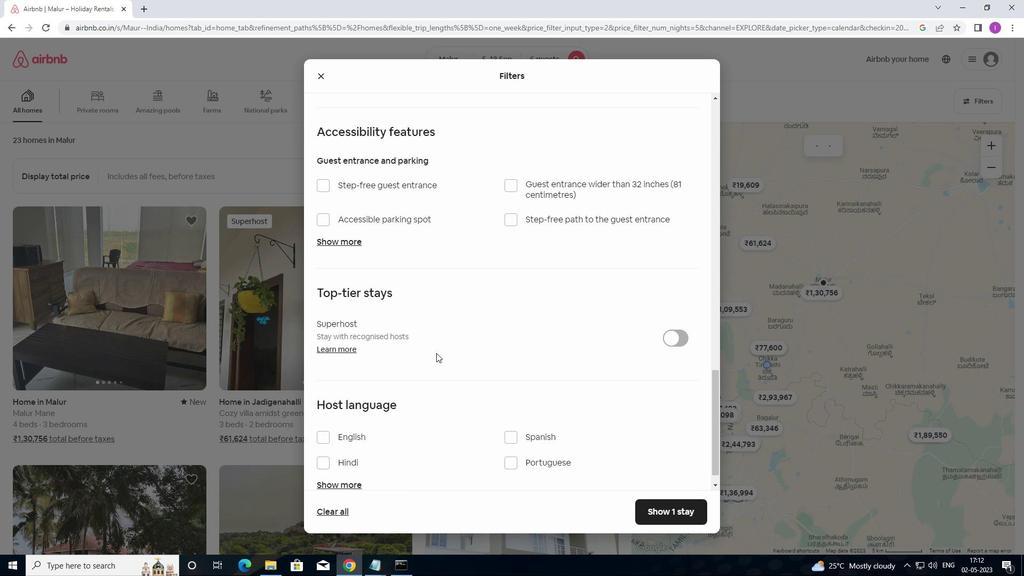 
Action: Mouse scrolled (438, 364) with delta (0, 0)
Screenshot: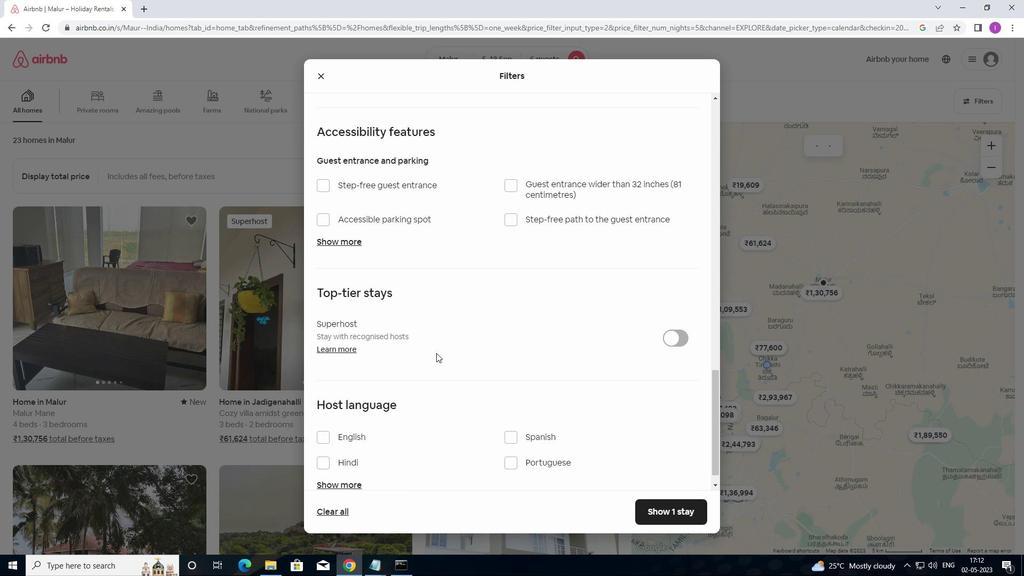 
Action: Mouse moved to (439, 364)
Screenshot: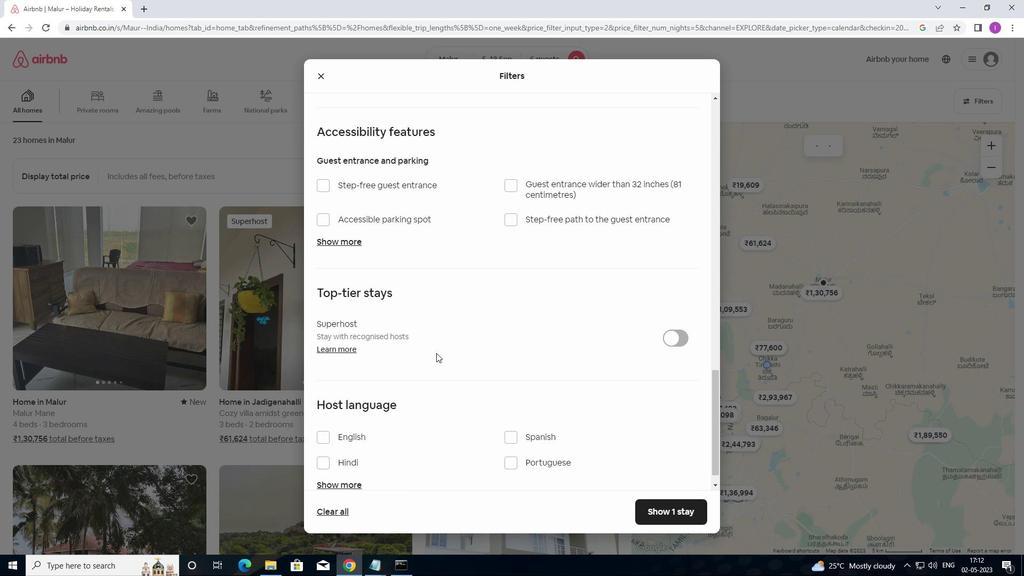 
Action: Mouse scrolled (439, 364) with delta (0, 0)
Screenshot: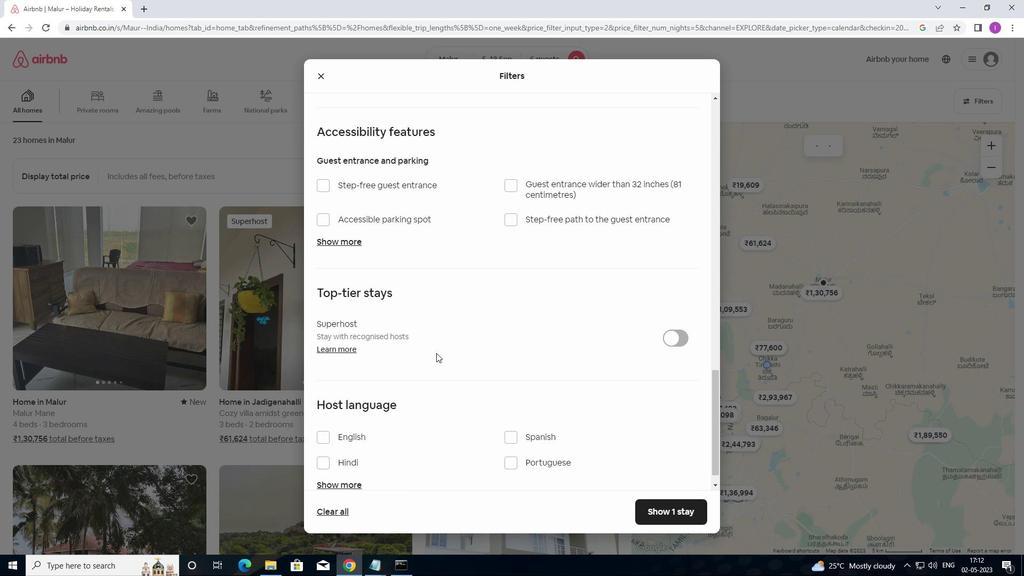 
Action: Mouse moved to (322, 419)
Screenshot: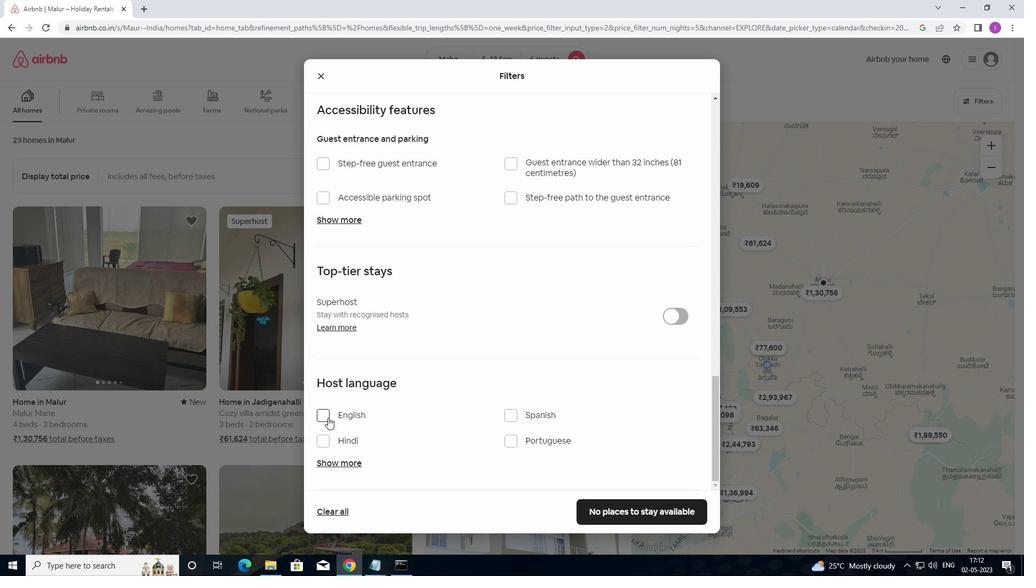 
Action: Mouse pressed left at (322, 419)
Screenshot: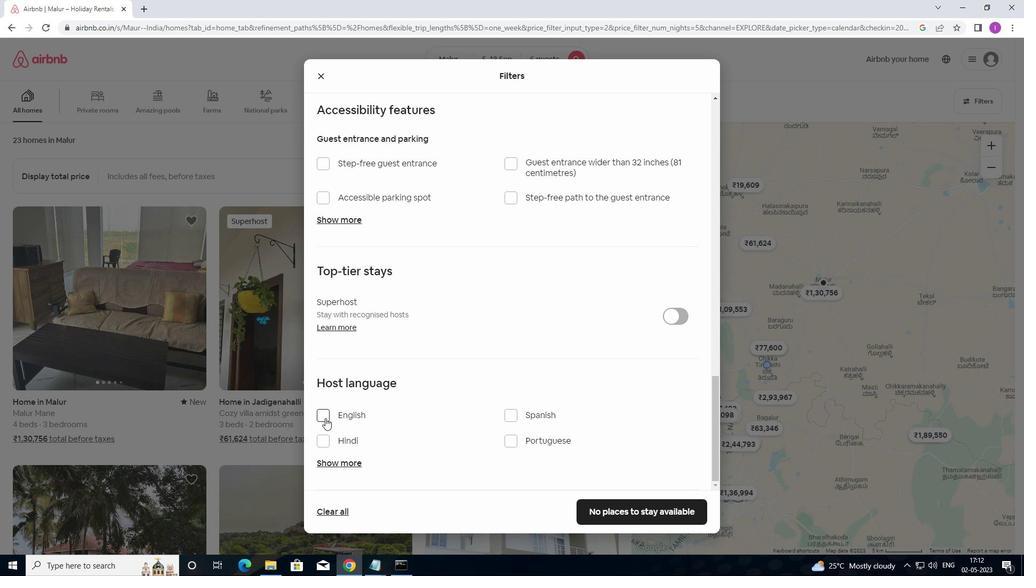 
Action: Mouse moved to (601, 516)
Screenshot: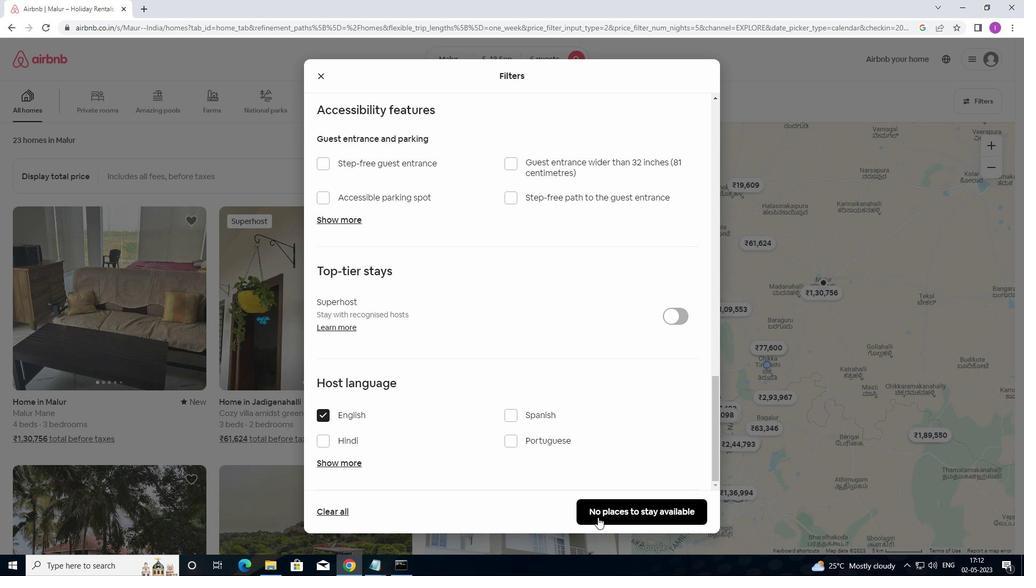 
Action: Mouse pressed left at (601, 516)
Screenshot: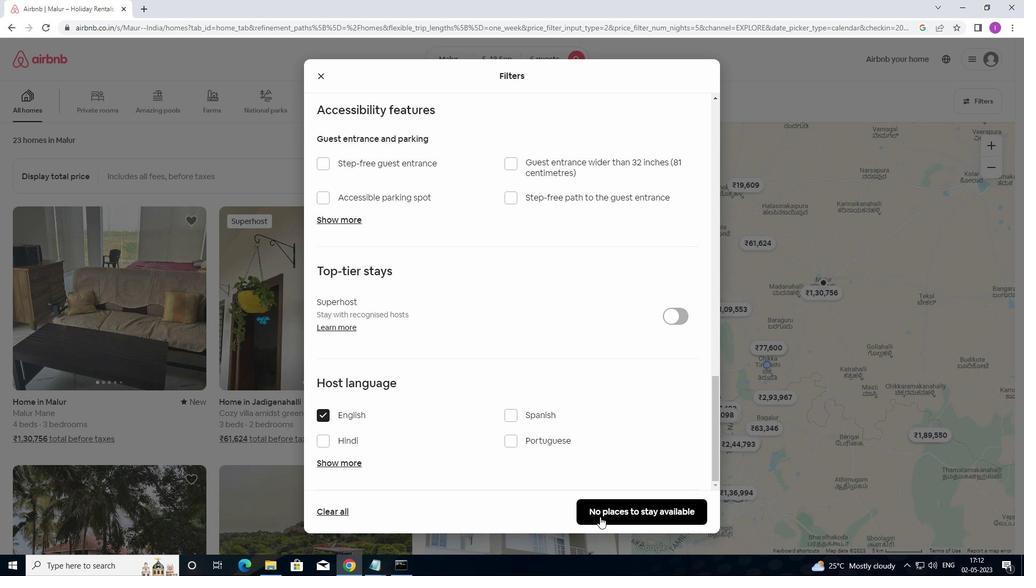 
Action: Mouse moved to (607, 499)
Screenshot: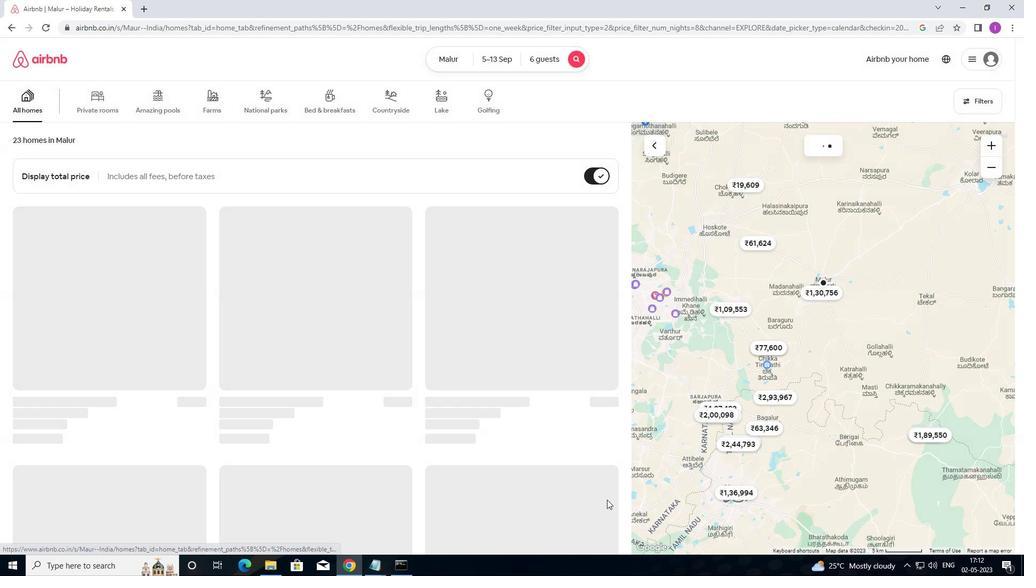 
